 Task: Create a due date automation trigger when advanced on, on the wednesday after a card is due add fields without custom field "Resume" set at 11:00 AM.
Action: Mouse moved to (1191, 84)
Screenshot: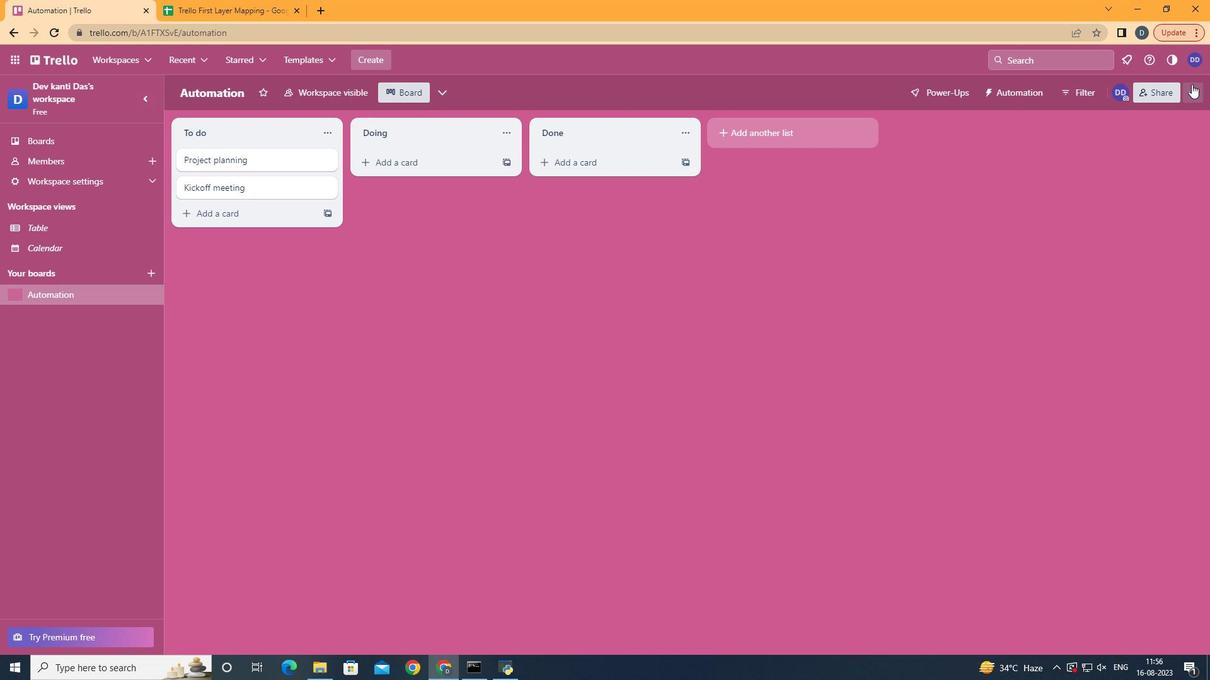 
Action: Mouse pressed left at (1191, 84)
Screenshot: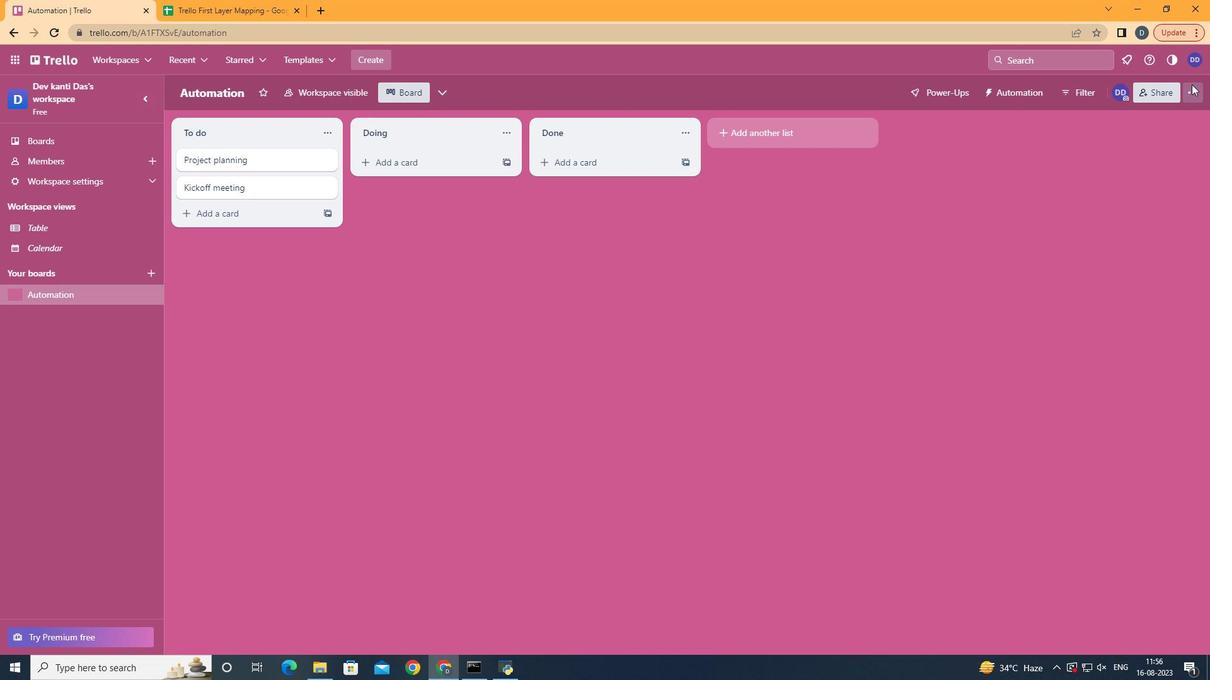 
Action: Mouse moved to (1121, 244)
Screenshot: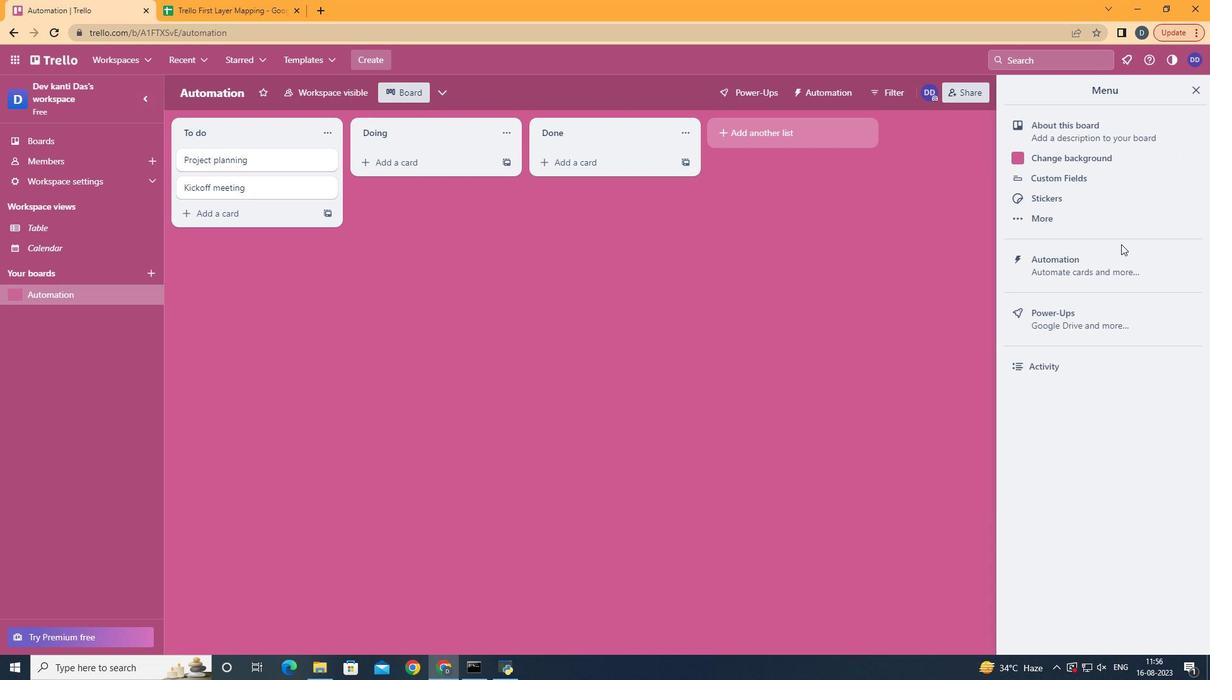 
Action: Mouse pressed left at (1121, 244)
Screenshot: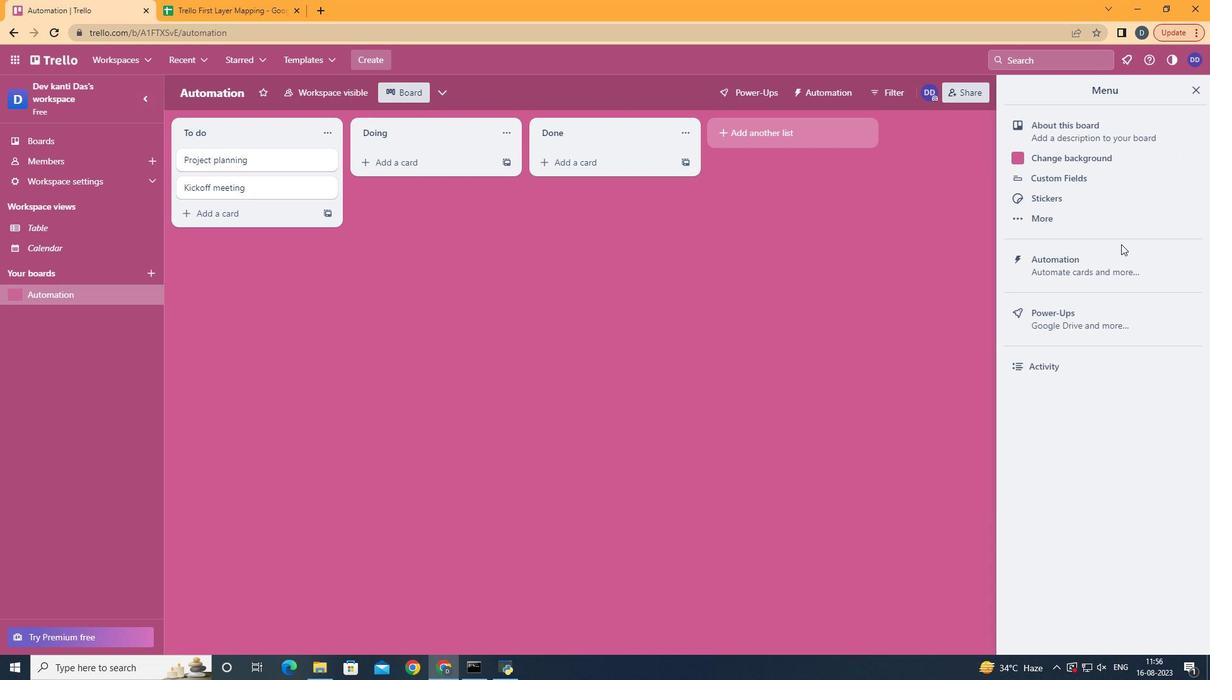 
Action: Mouse moved to (1111, 266)
Screenshot: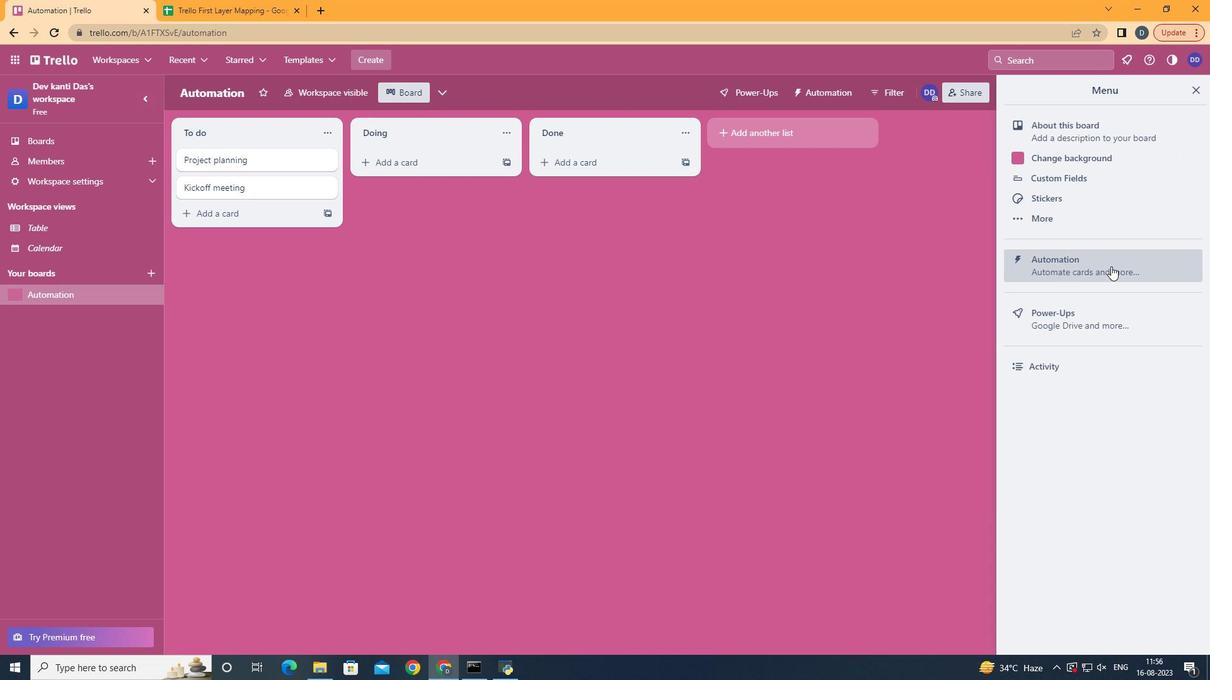
Action: Mouse pressed left at (1111, 266)
Screenshot: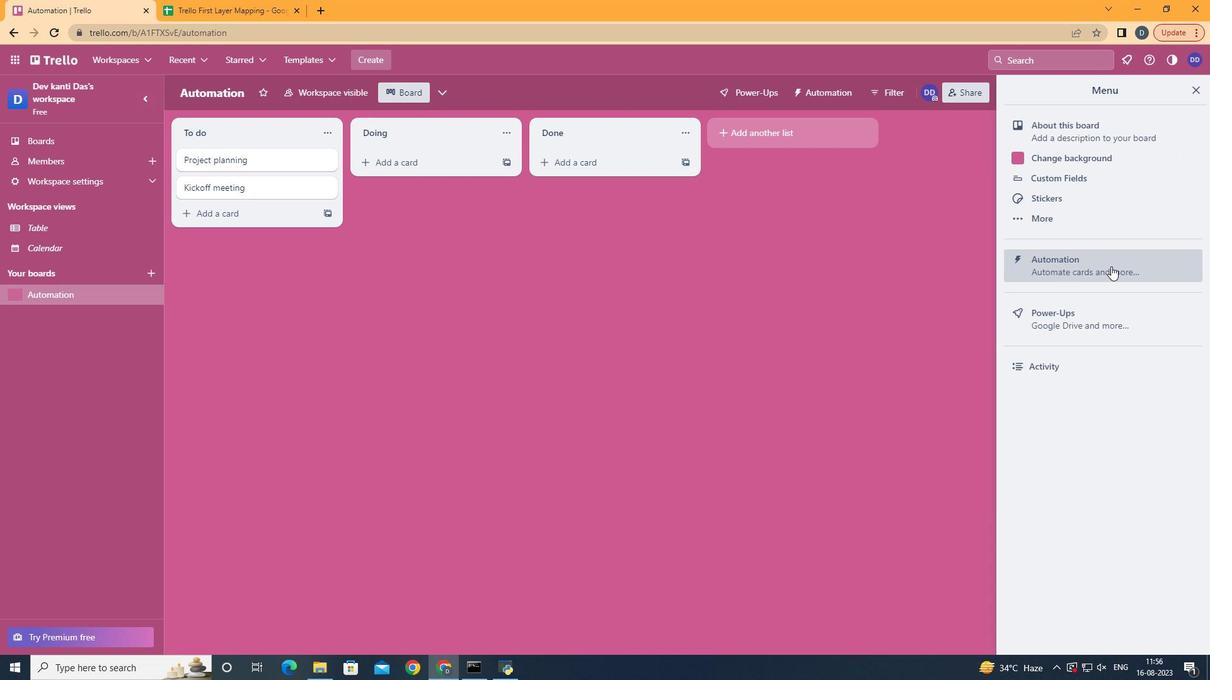 
Action: Mouse moved to (242, 247)
Screenshot: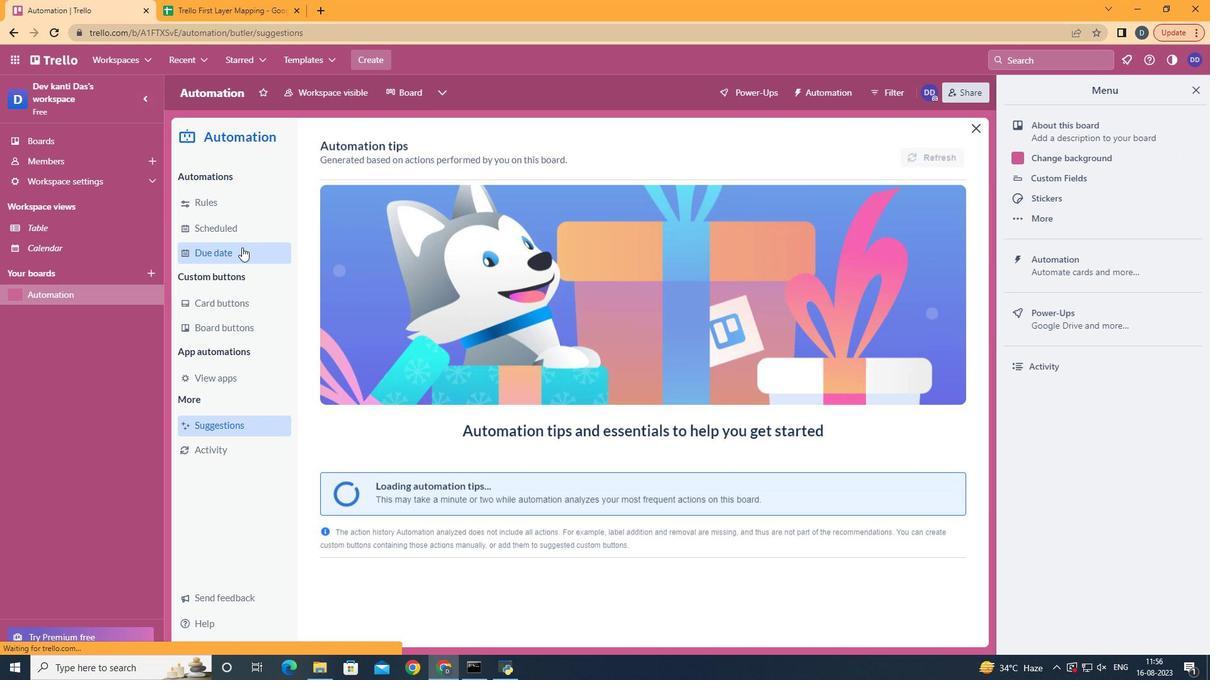 
Action: Mouse pressed left at (242, 247)
Screenshot: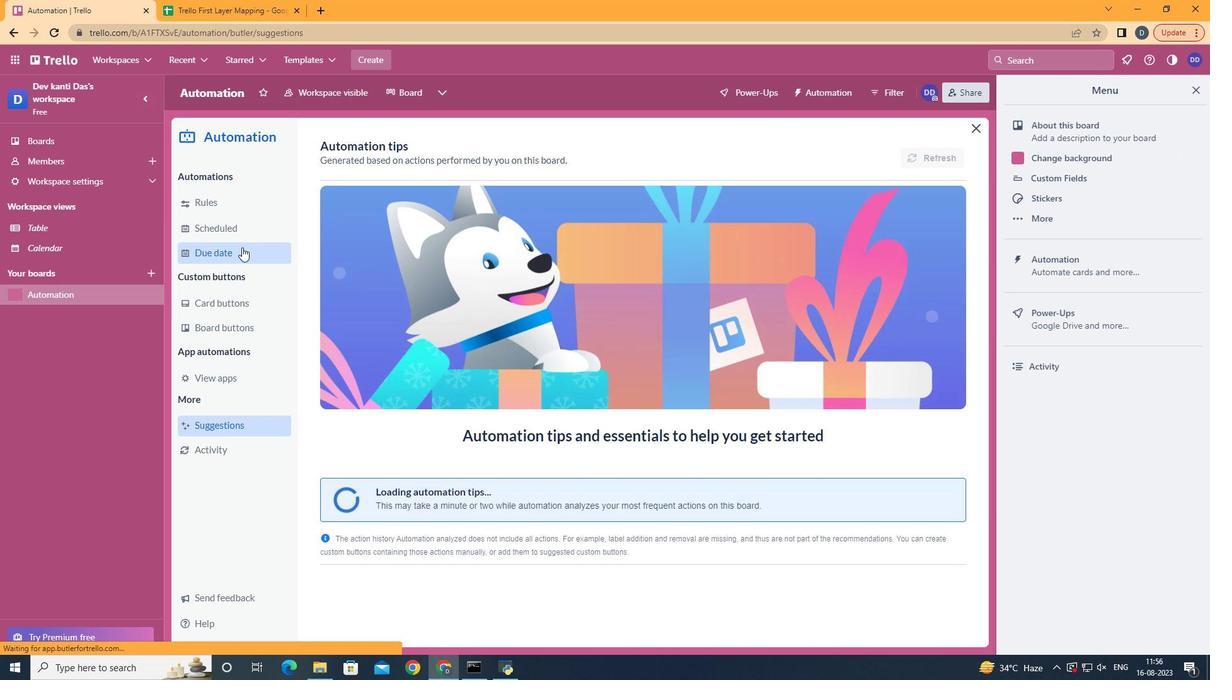 
Action: Mouse moved to (876, 146)
Screenshot: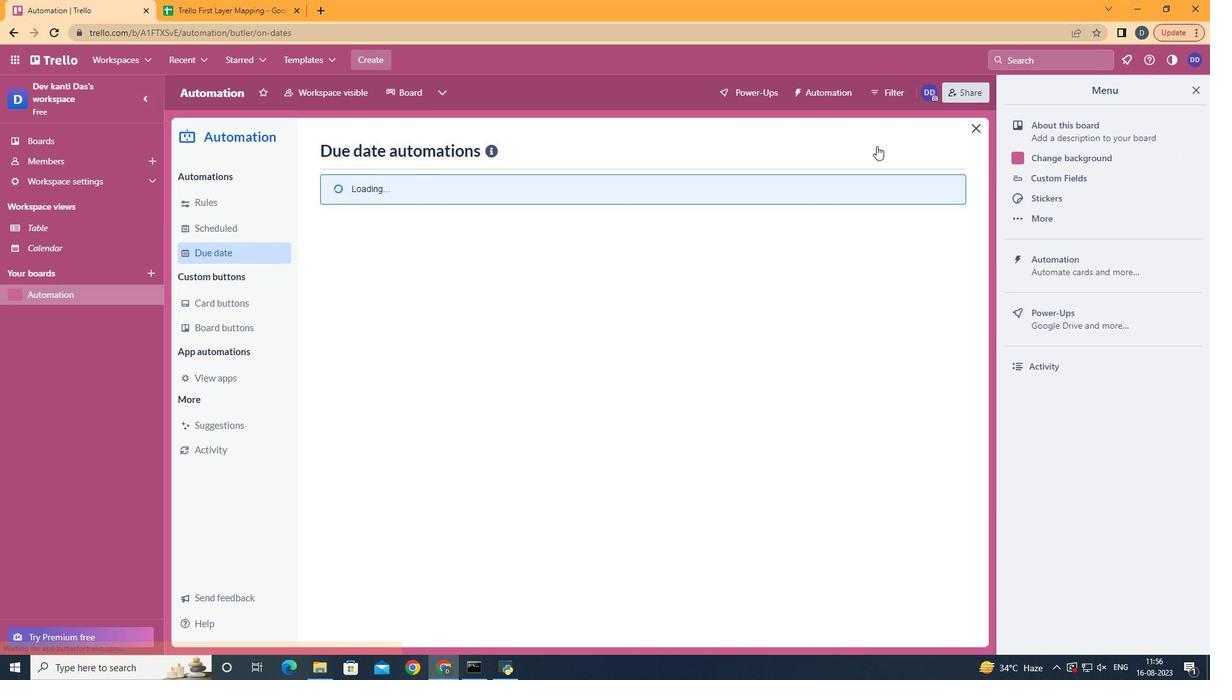 
Action: Mouse pressed left at (876, 146)
Screenshot: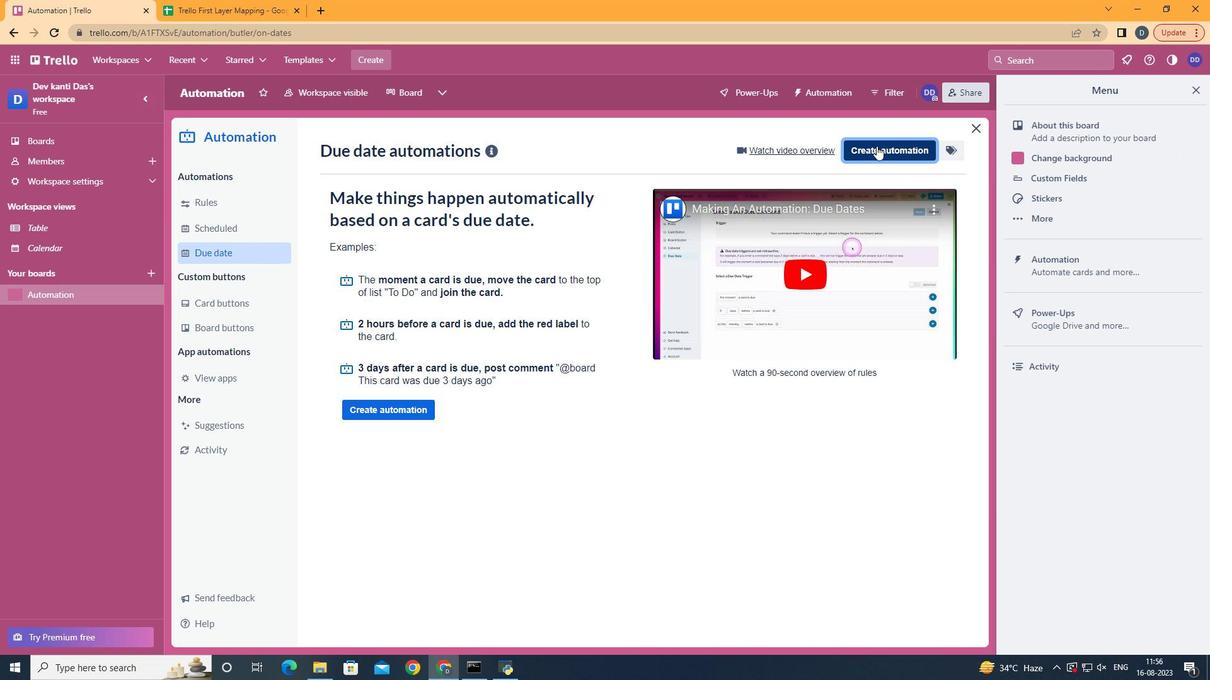 
Action: Mouse moved to (644, 263)
Screenshot: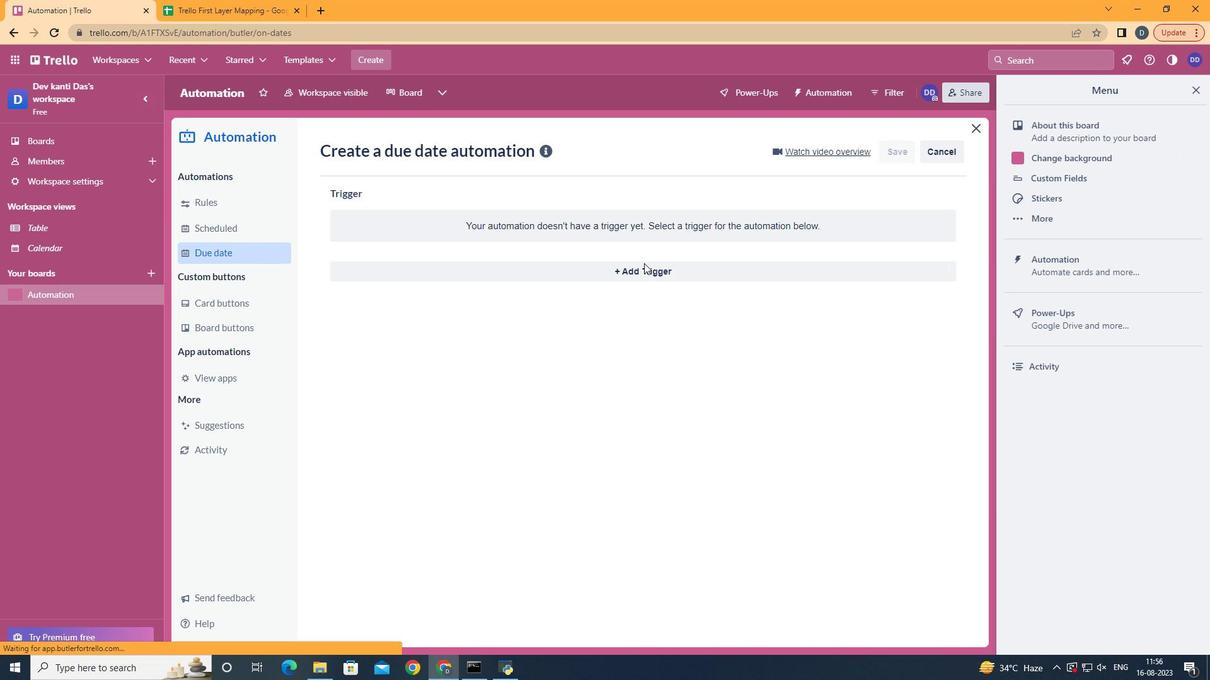 
Action: Mouse pressed left at (644, 263)
Screenshot: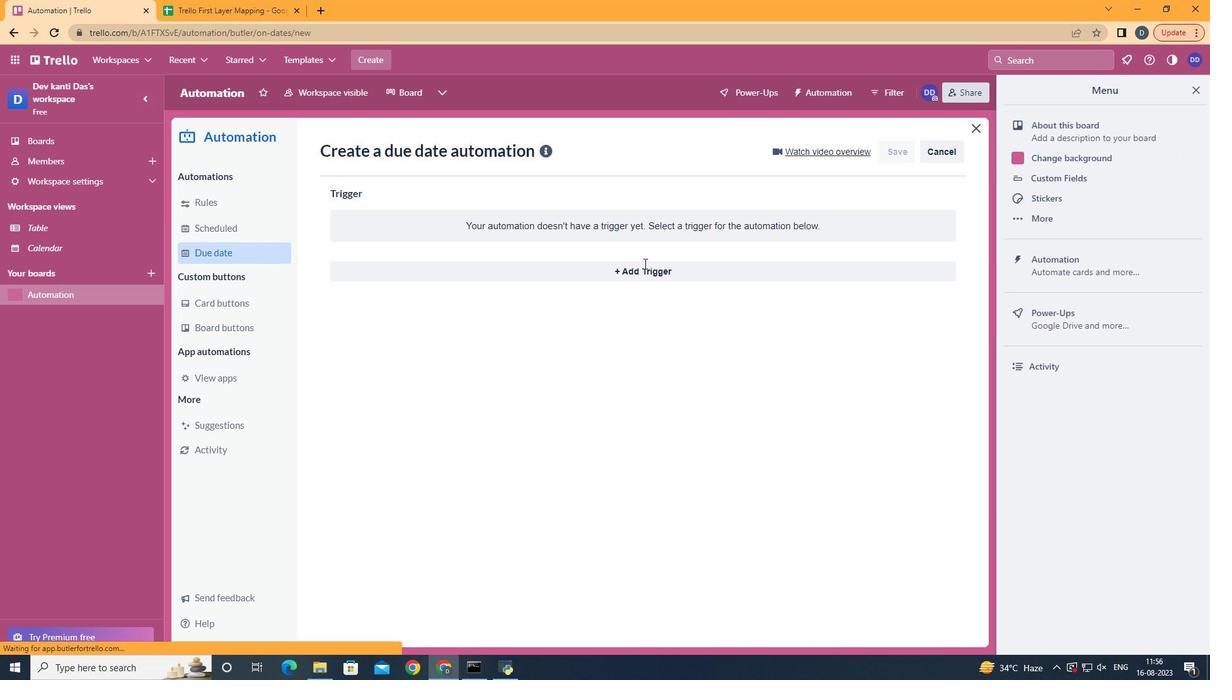 
Action: Mouse moved to (644, 266)
Screenshot: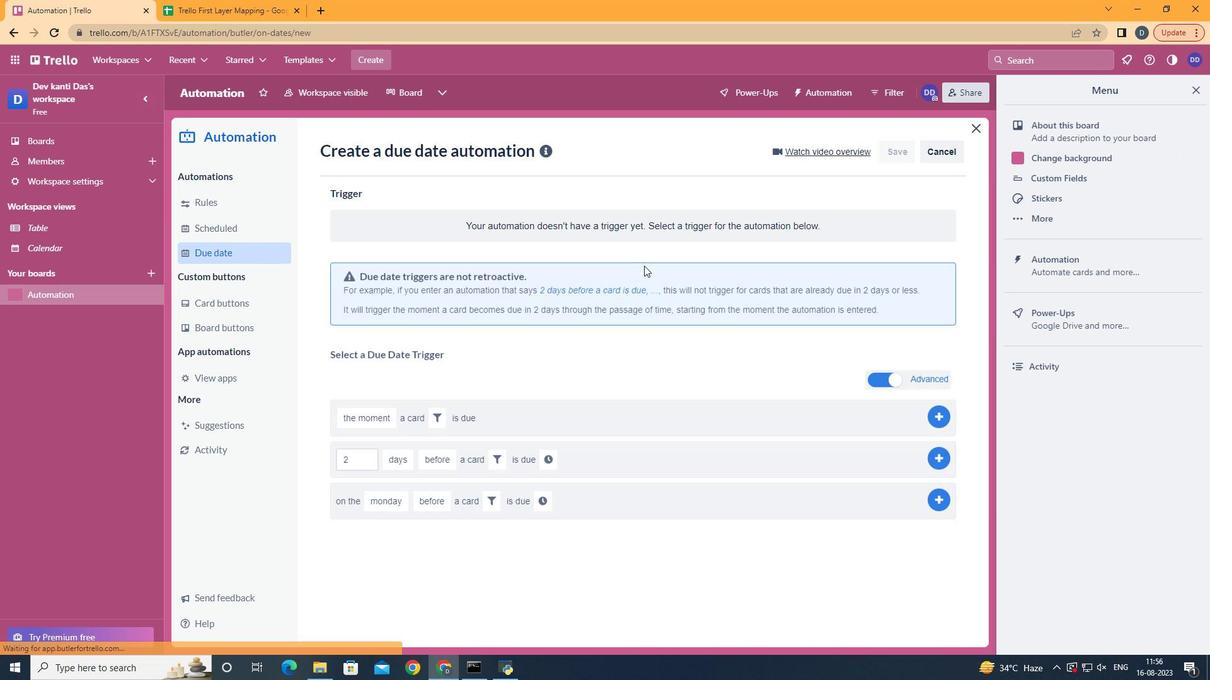 
Action: Mouse pressed left at (644, 266)
Screenshot: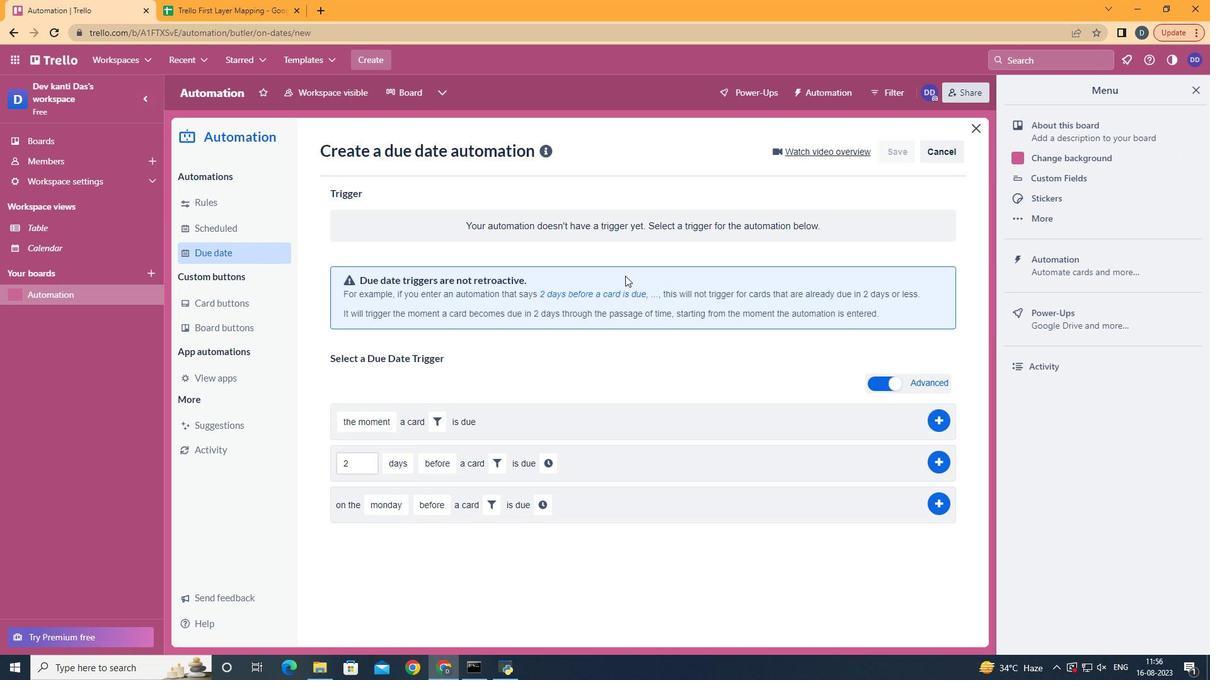 
Action: Mouse moved to (403, 381)
Screenshot: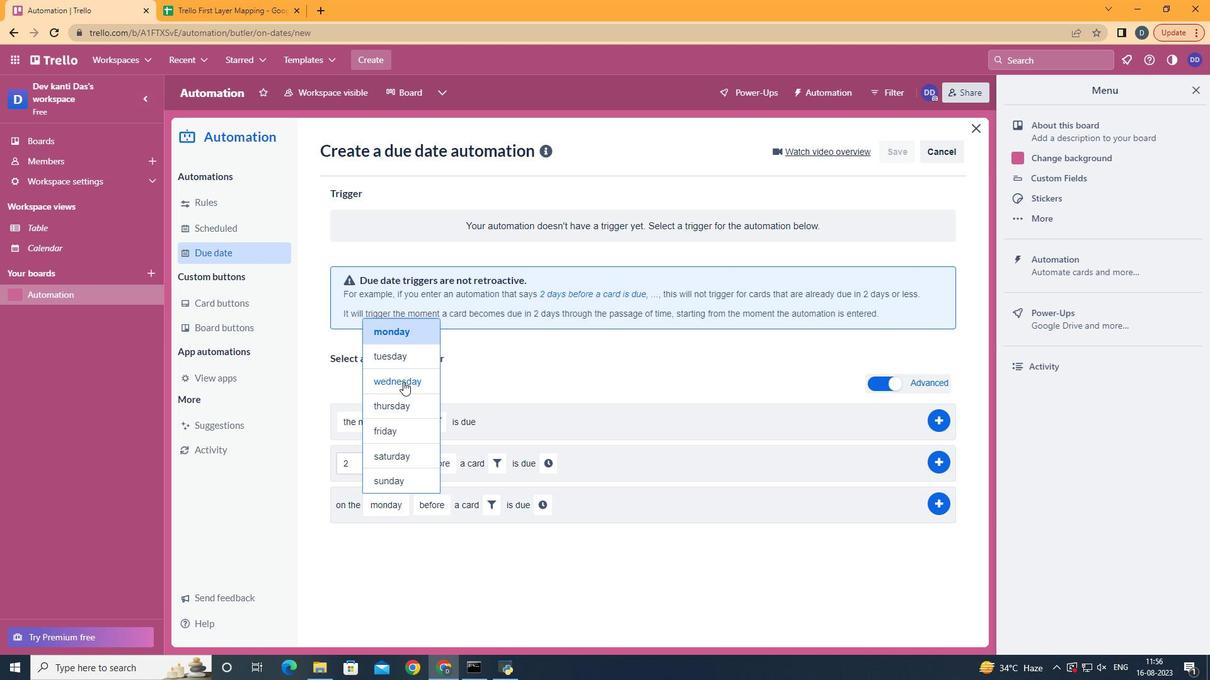 
Action: Mouse pressed left at (403, 381)
Screenshot: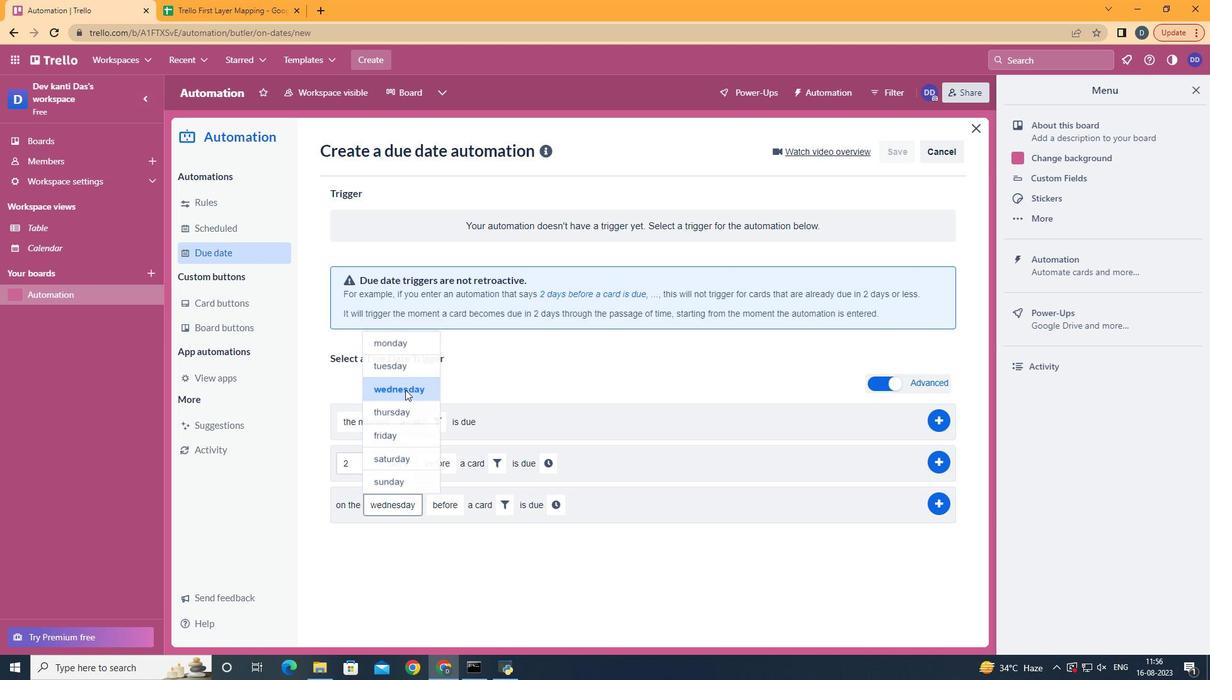 
Action: Mouse moved to (449, 555)
Screenshot: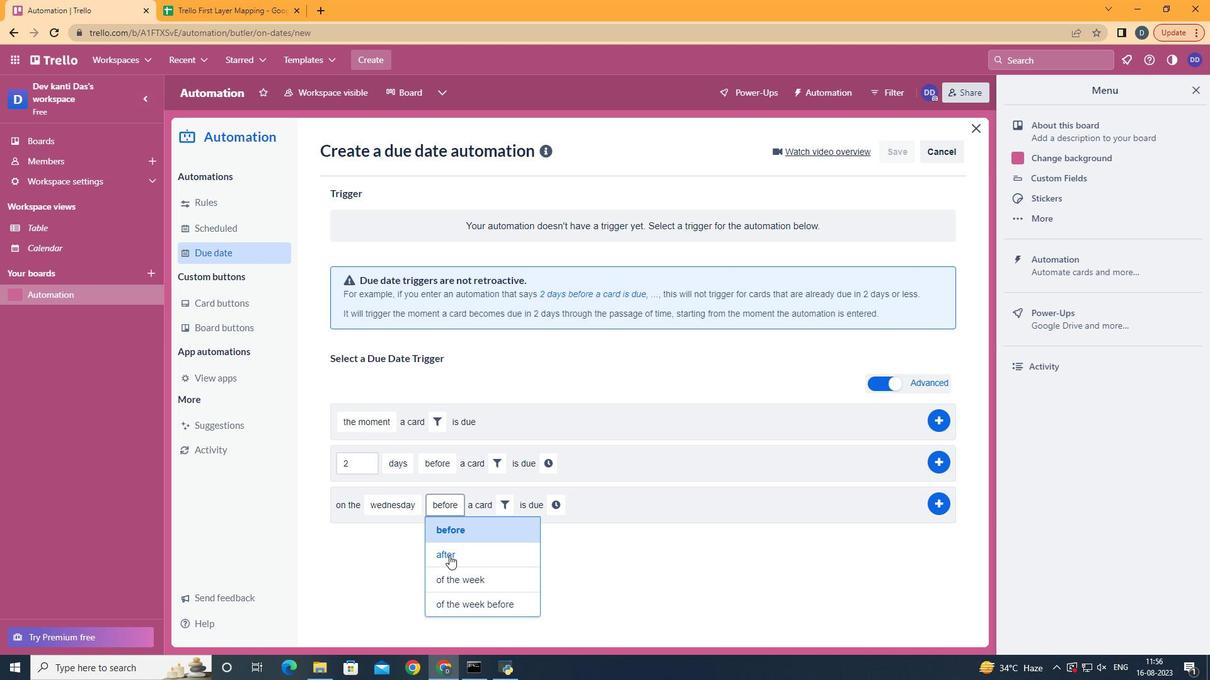 
Action: Mouse pressed left at (449, 555)
Screenshot: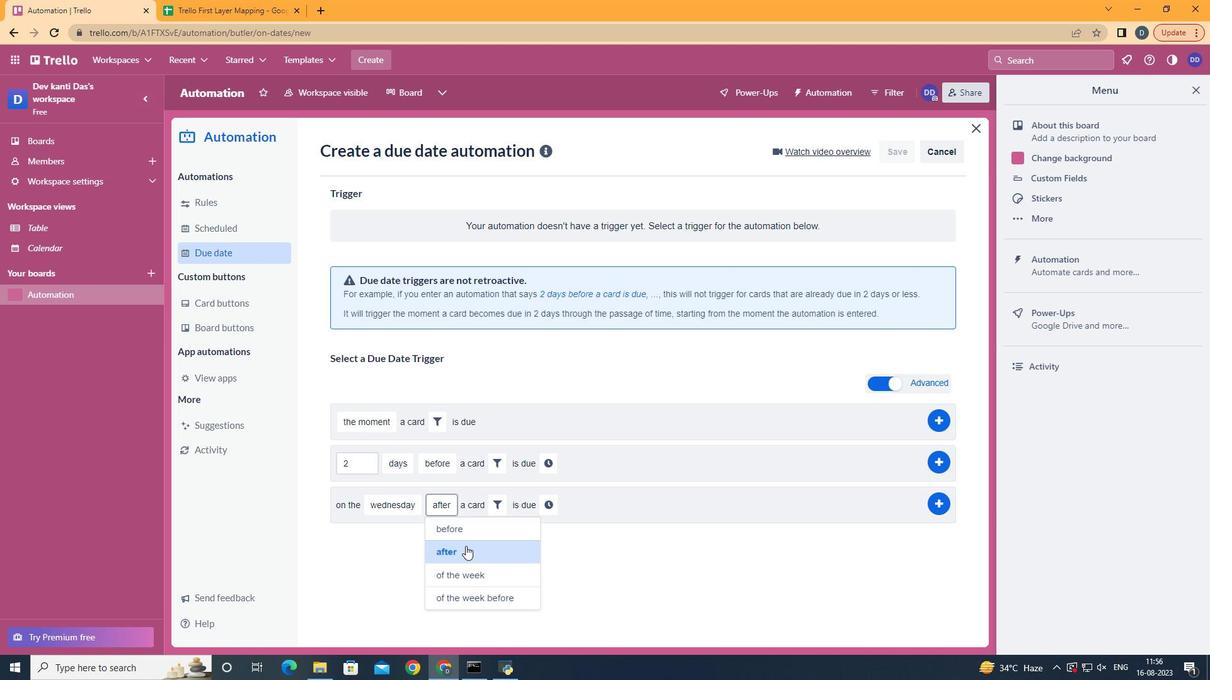 
Action: Mouse moved to (503, 511)
Screenshot: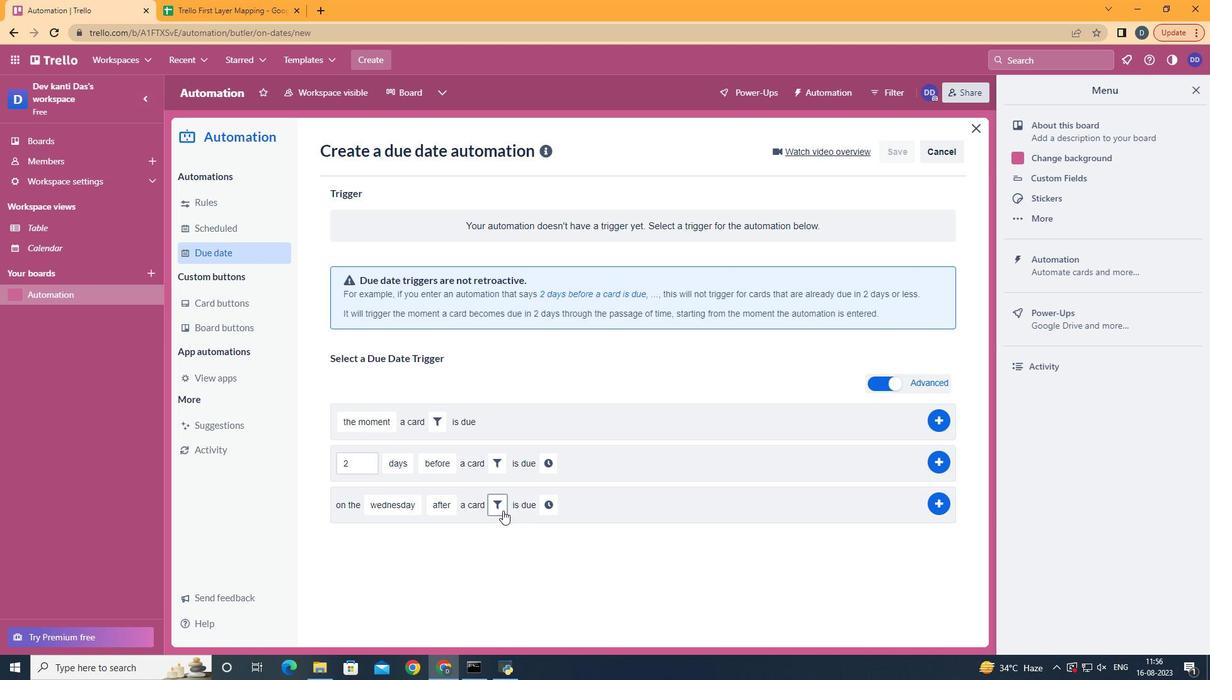
Action: Mouse pressed left at (503, 511)
Screenshot: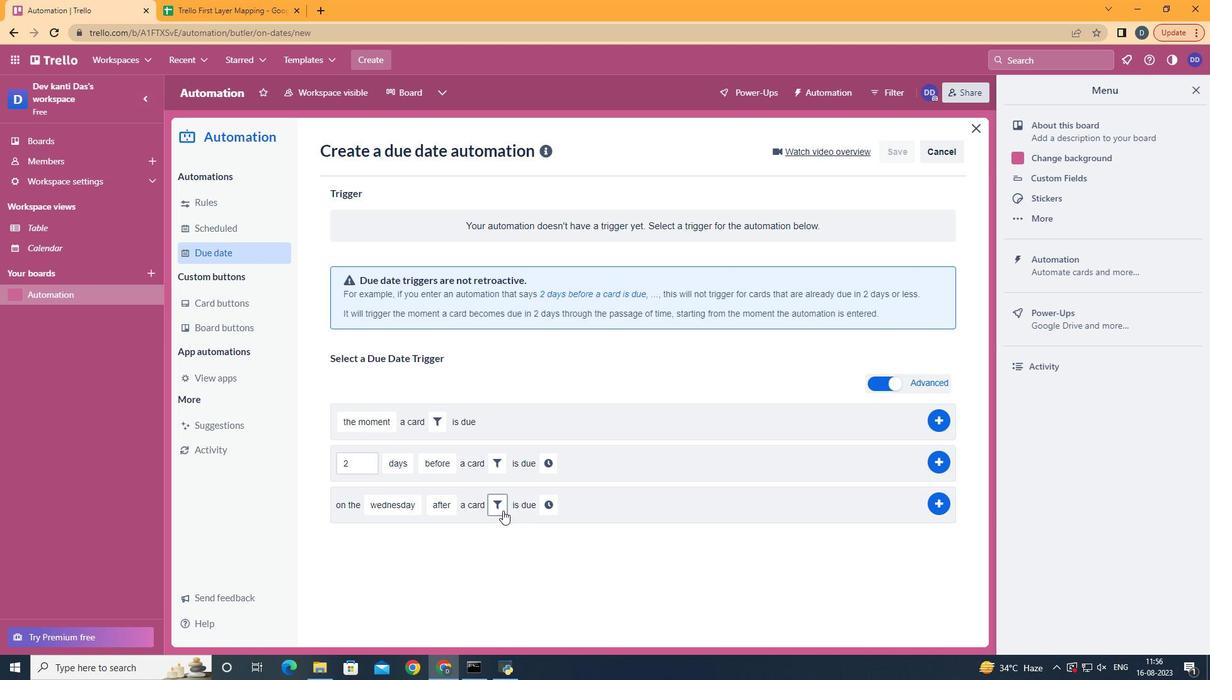 
Action: Mouse moved to (687, 543)
Screenshot: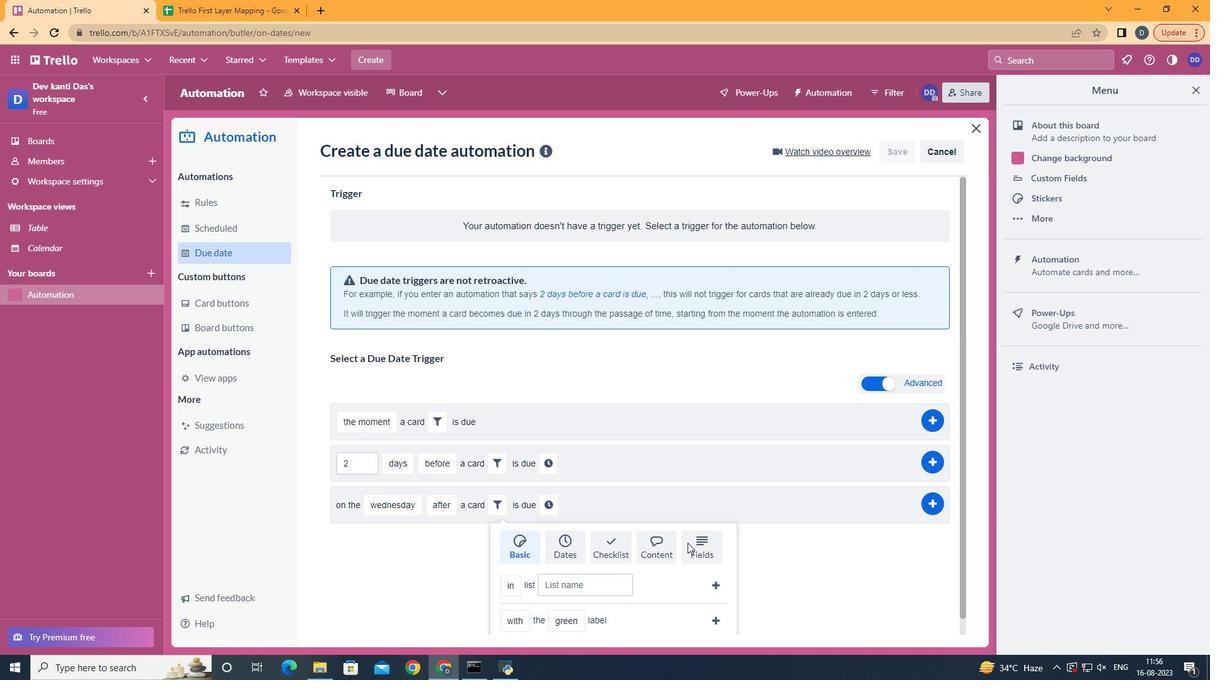 
Action: Mouse pressed left at (687, 543)
Screenshot: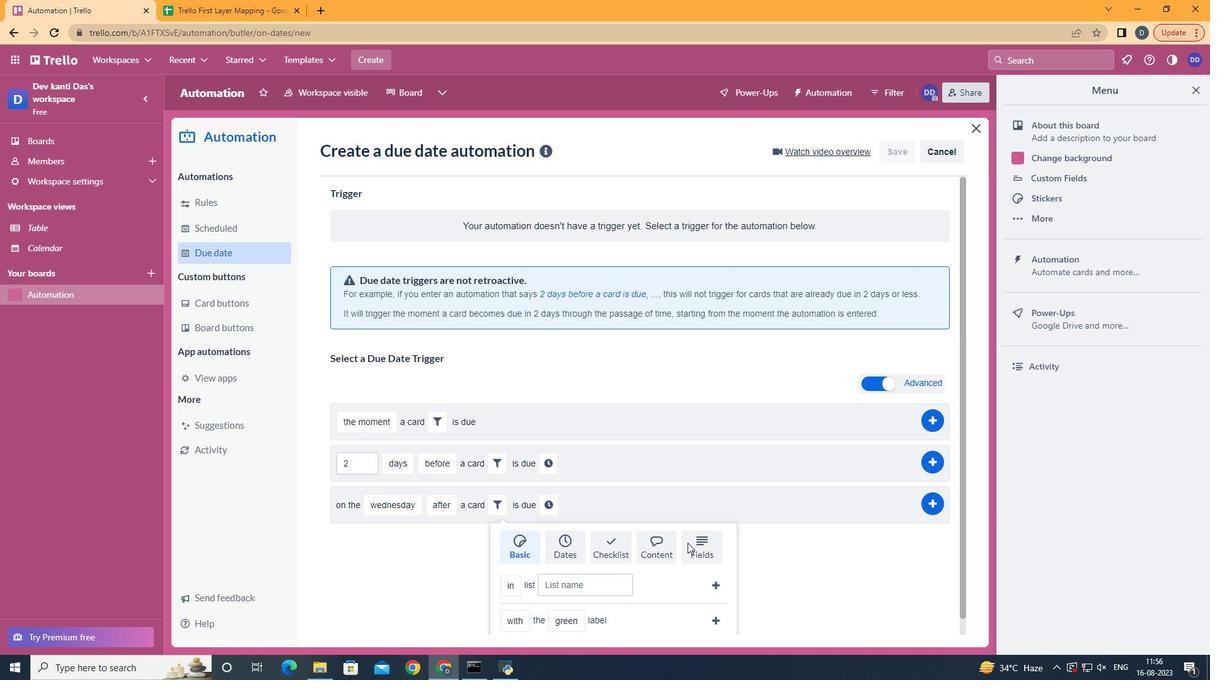 
Action: Mouse moved to (690, 542)
Screenshot: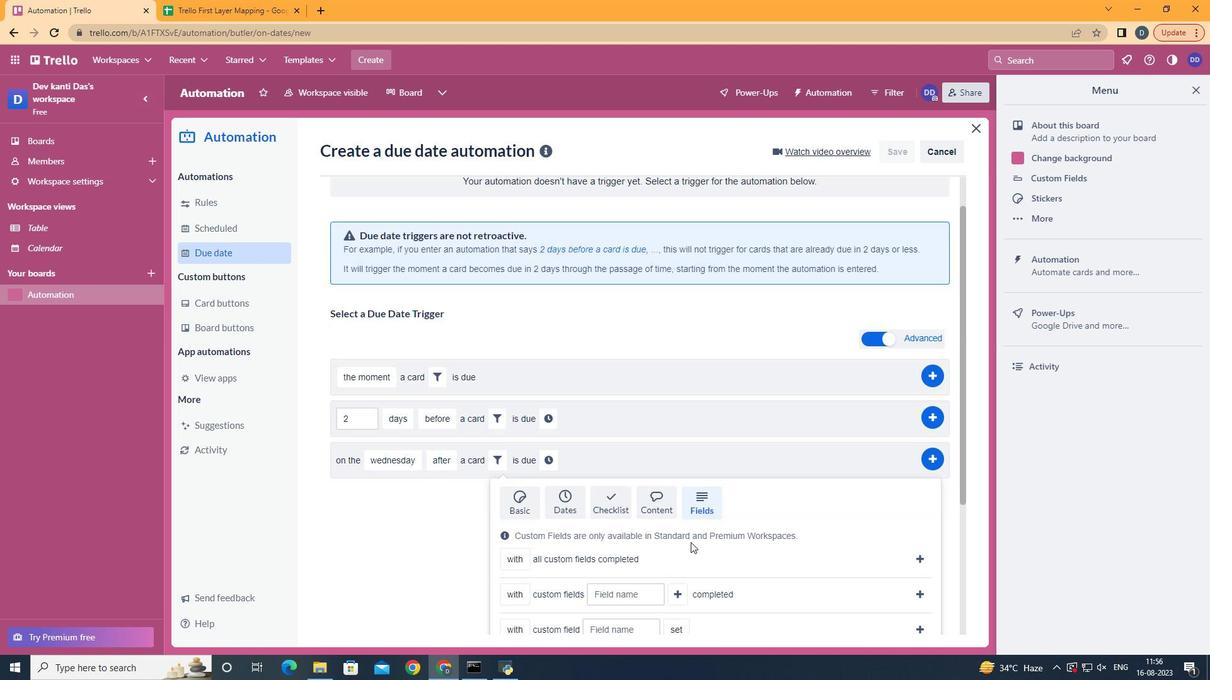 
Action: Mouse scrolled (690, 542) with delta (0, 0)
Screenshot: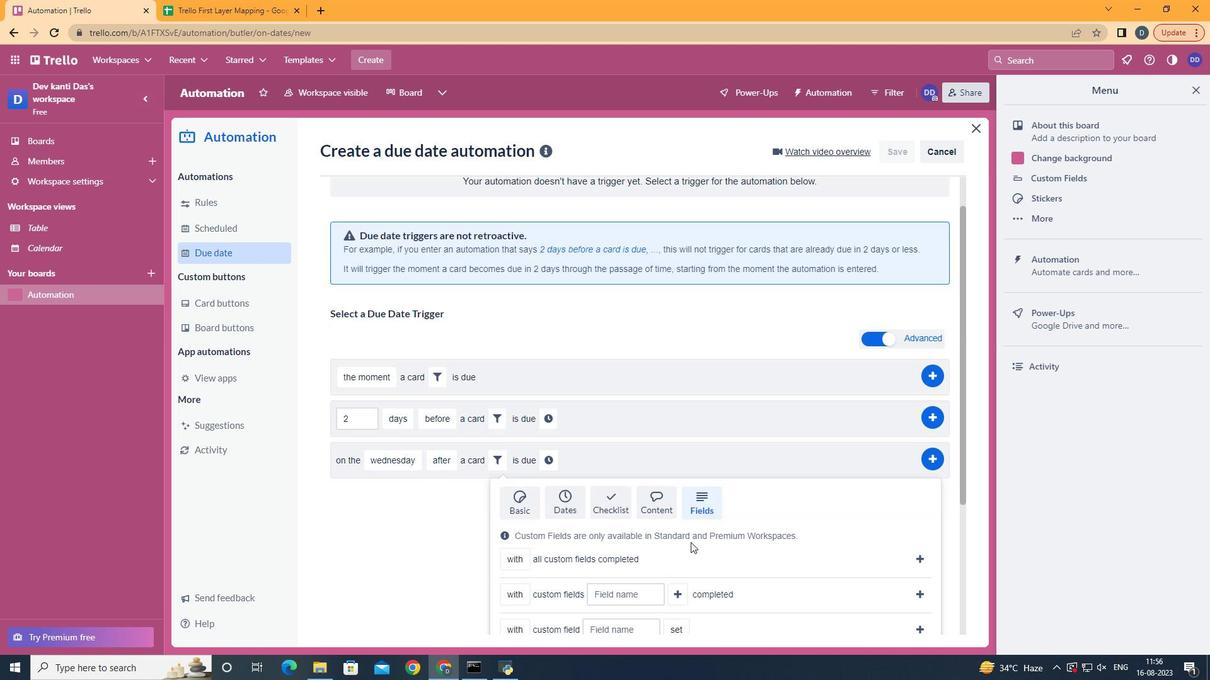 
Action: Mouse scrolled (690, 542) with delta (0, 0)
Screenshot: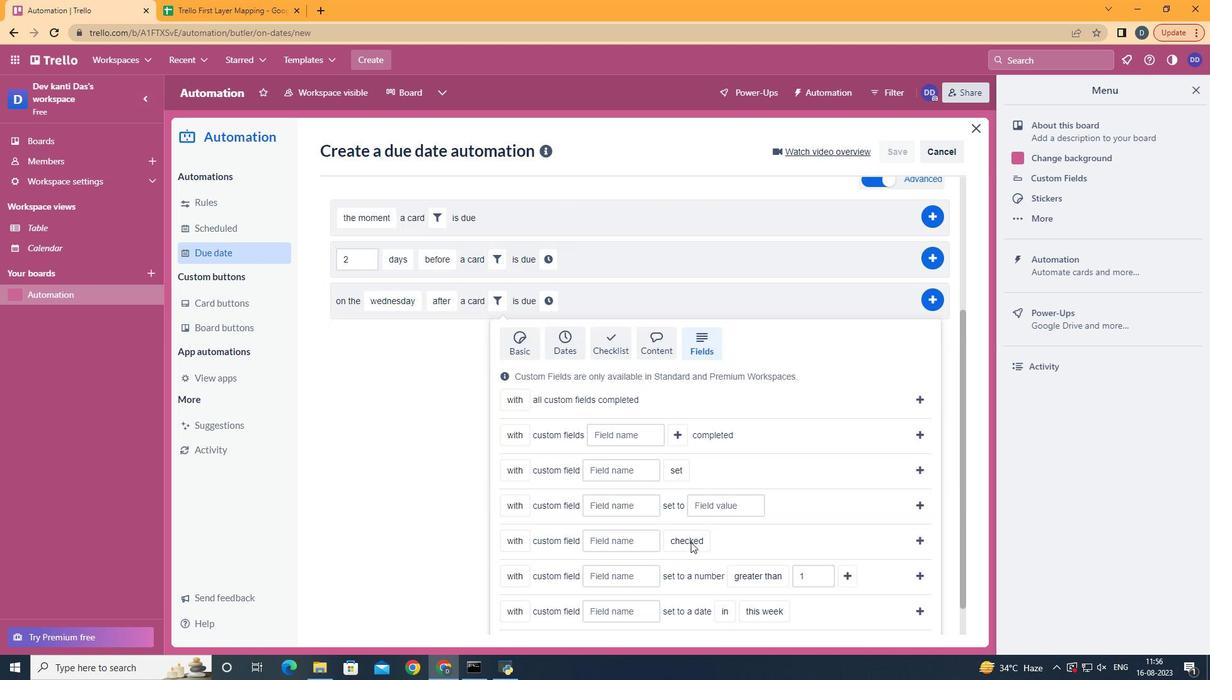 
Action: Mouse scrolled (690, 542) with delta (0, 0)
Screenshot: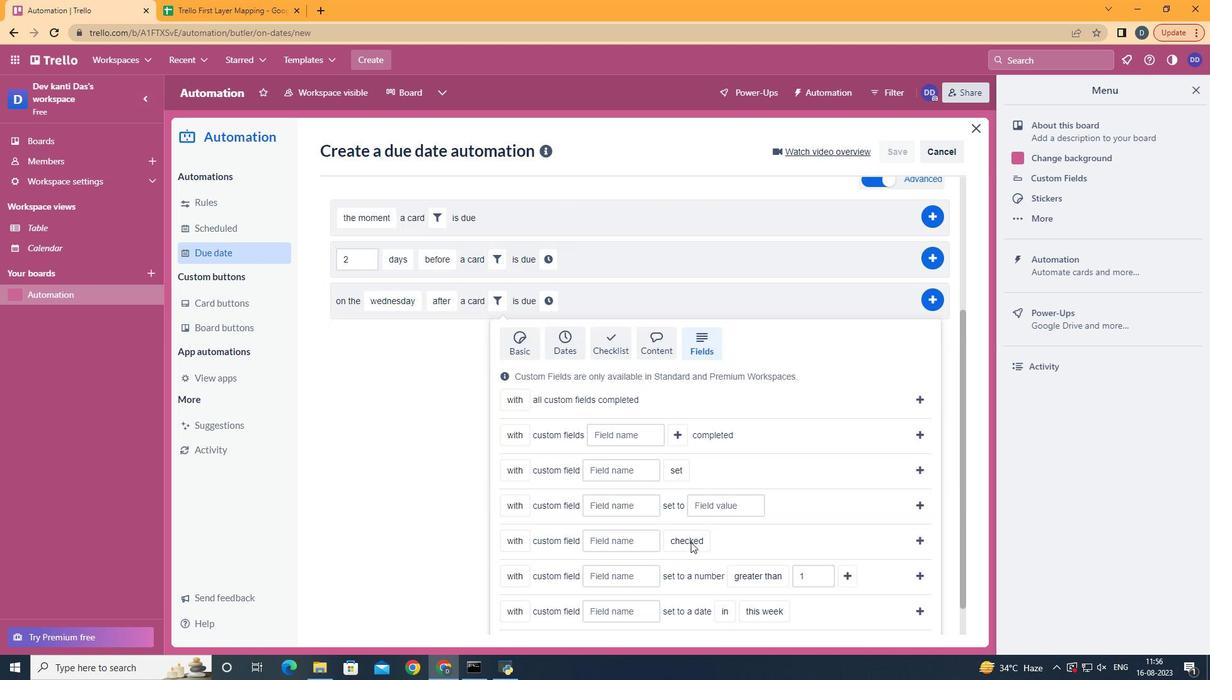 
Action: Mouse scrolled (690, 542) with delta (0, 0)
Screenshot: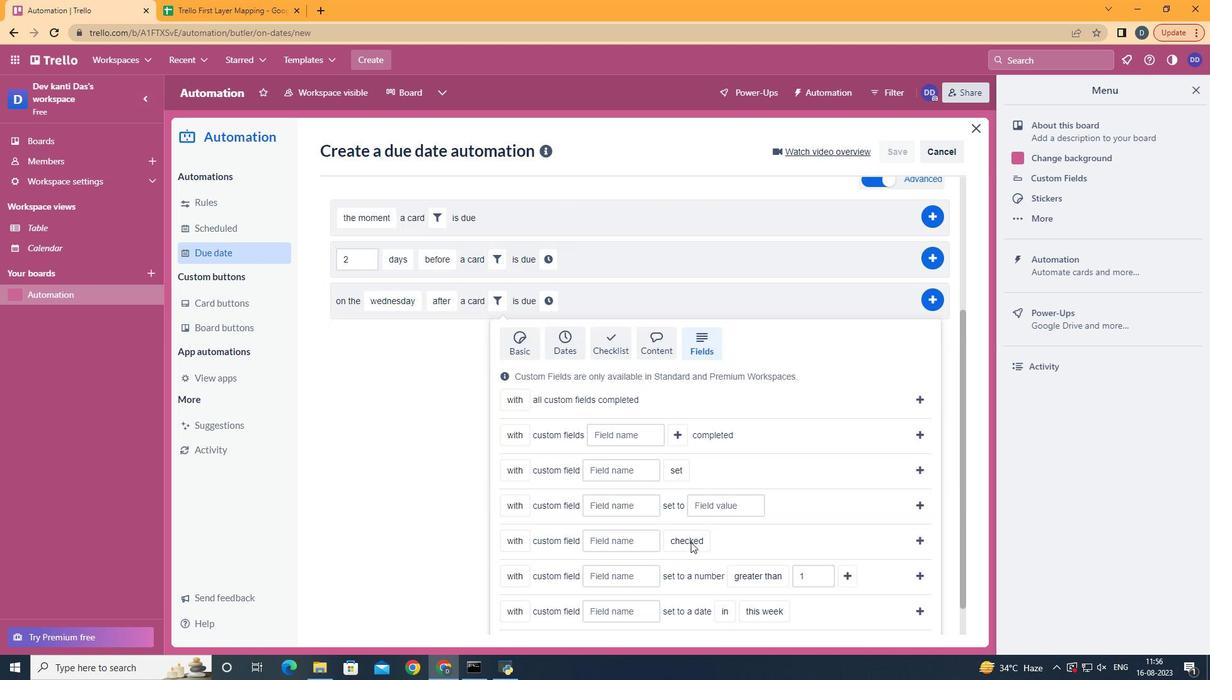 
Action: Mouse scrolled (690, 542) with delta (0, 0)
Screenshot: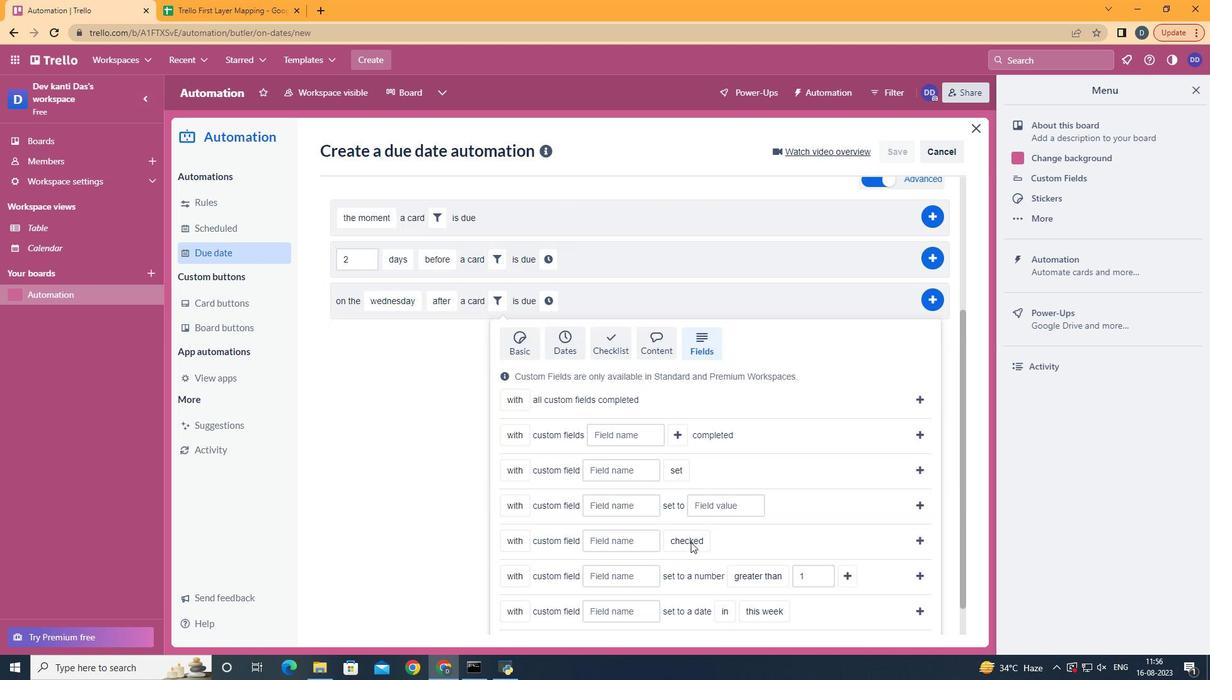 
Action: Mouse moved to (526, 482)
Screenshot: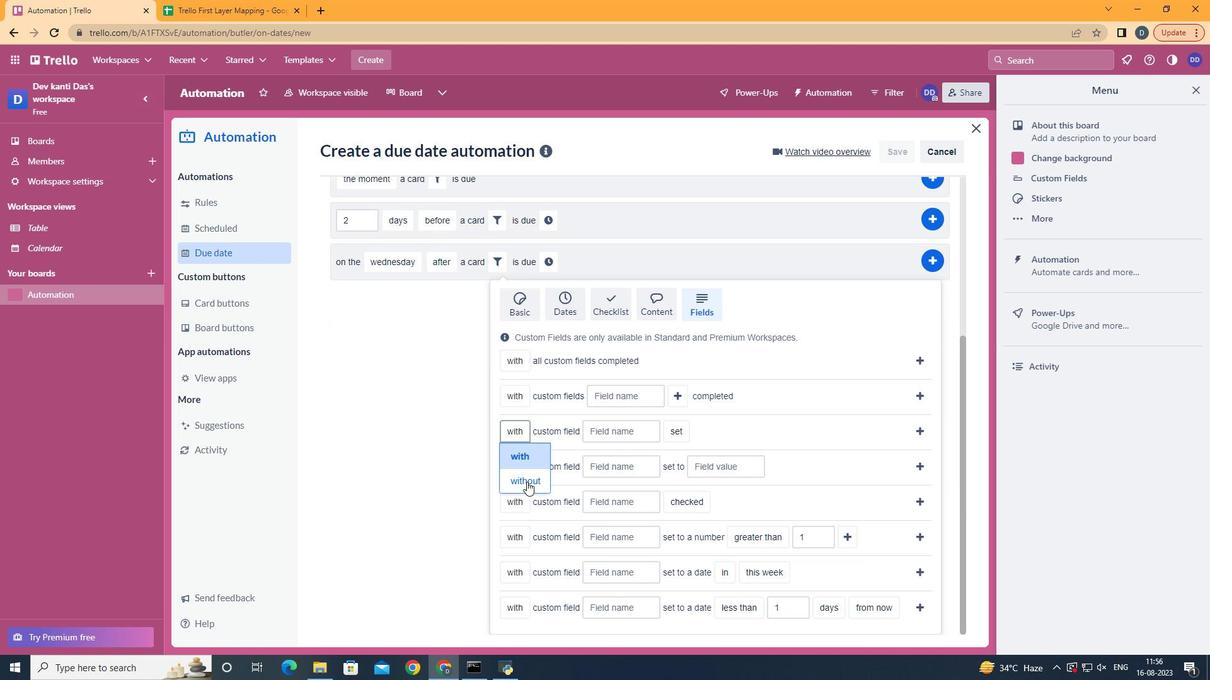 
Action: Mouse pressed left at (526, 482)
Screenshot: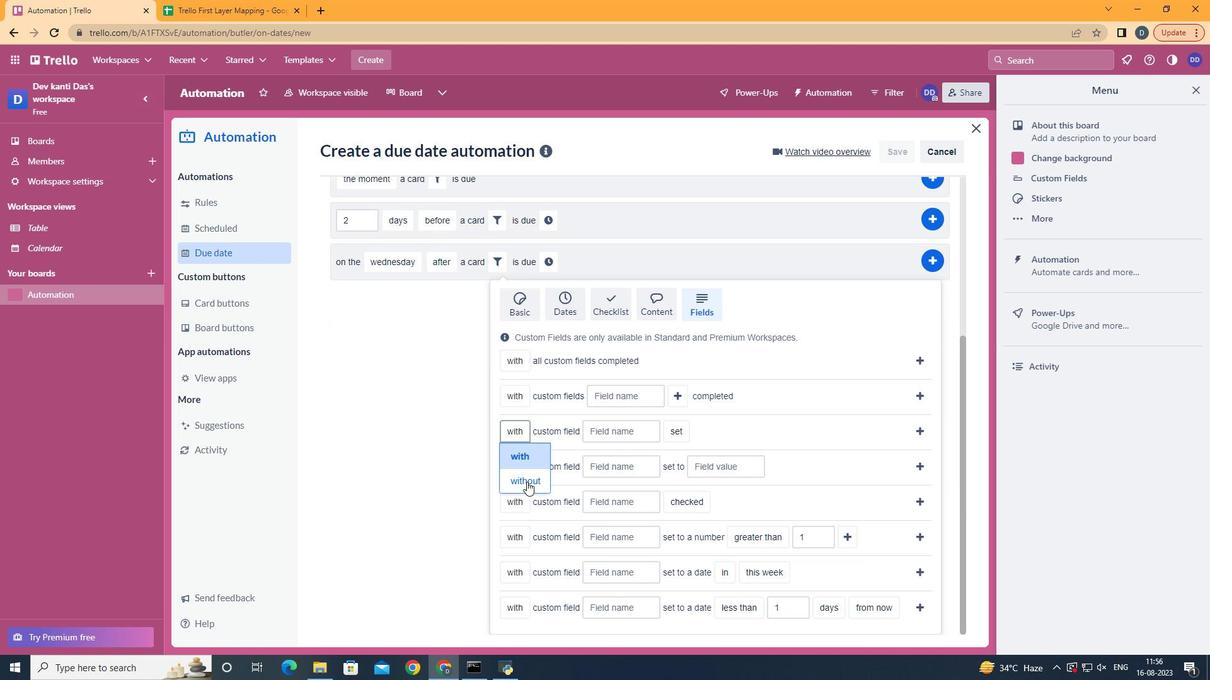 
Action: Mouse moved to (619, 435)
Screenshot: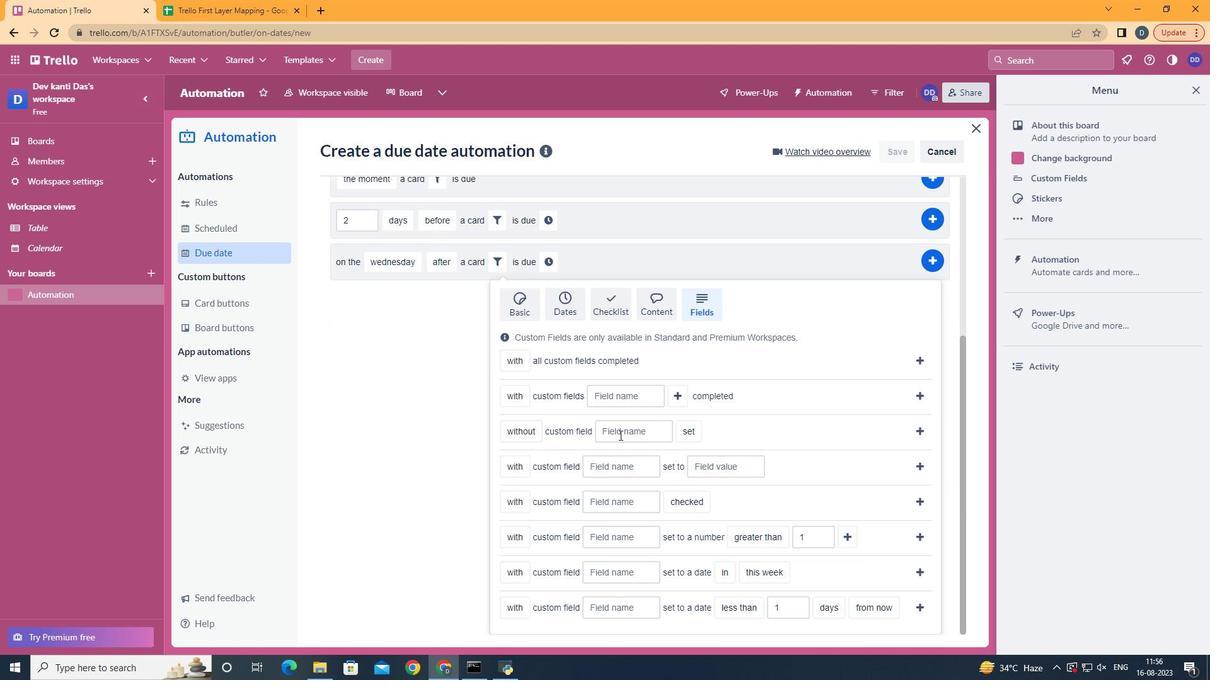 
Action: Mouse pressed left at (619, 435)
Screenshot: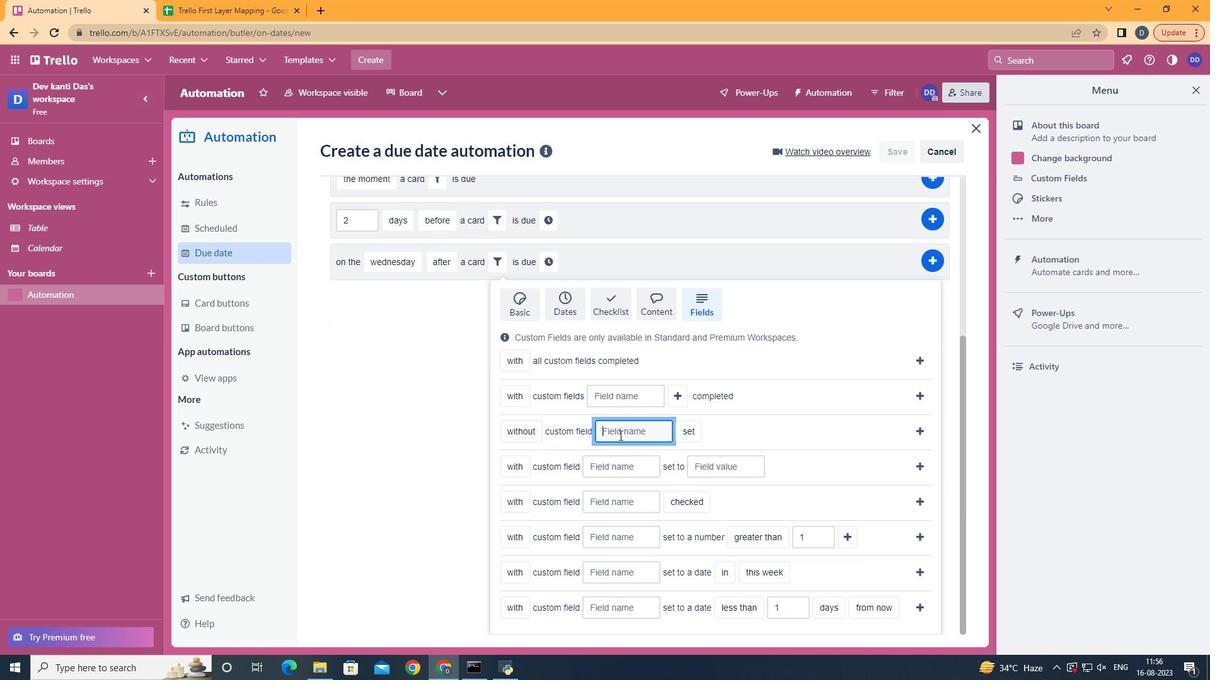 
Action: Key pressed <Key.shift>Resumne
Screenshot: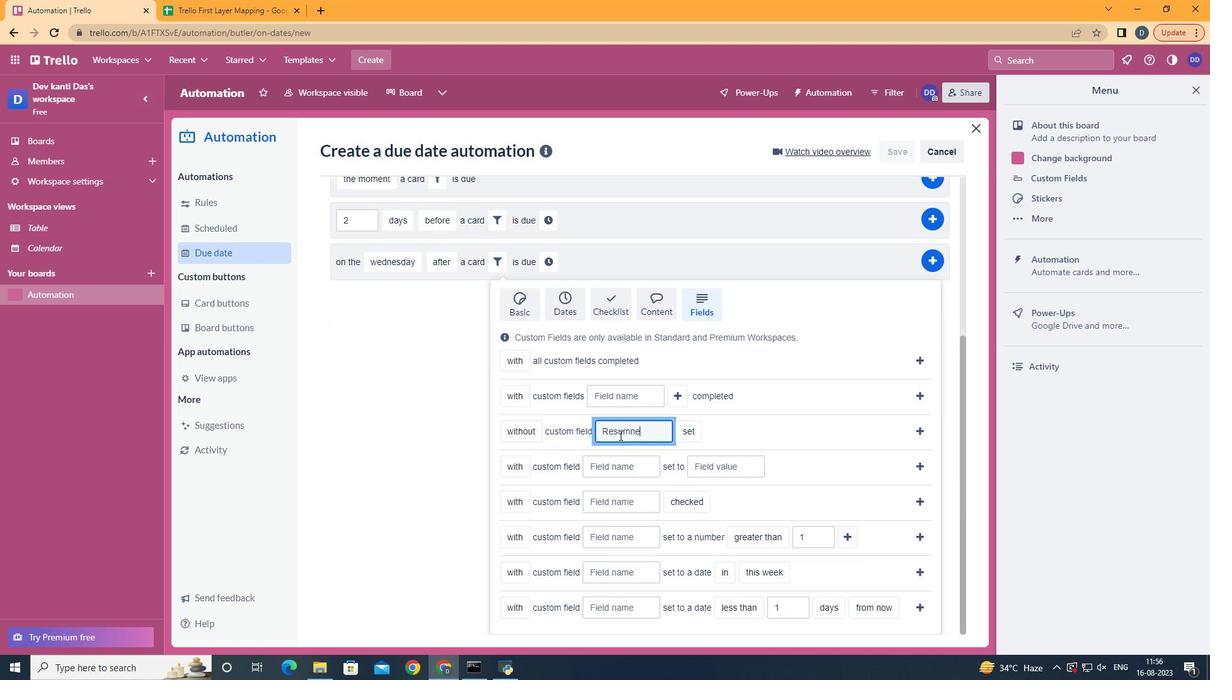 
Action: Mouse moved to (769, 432)
Screenshot: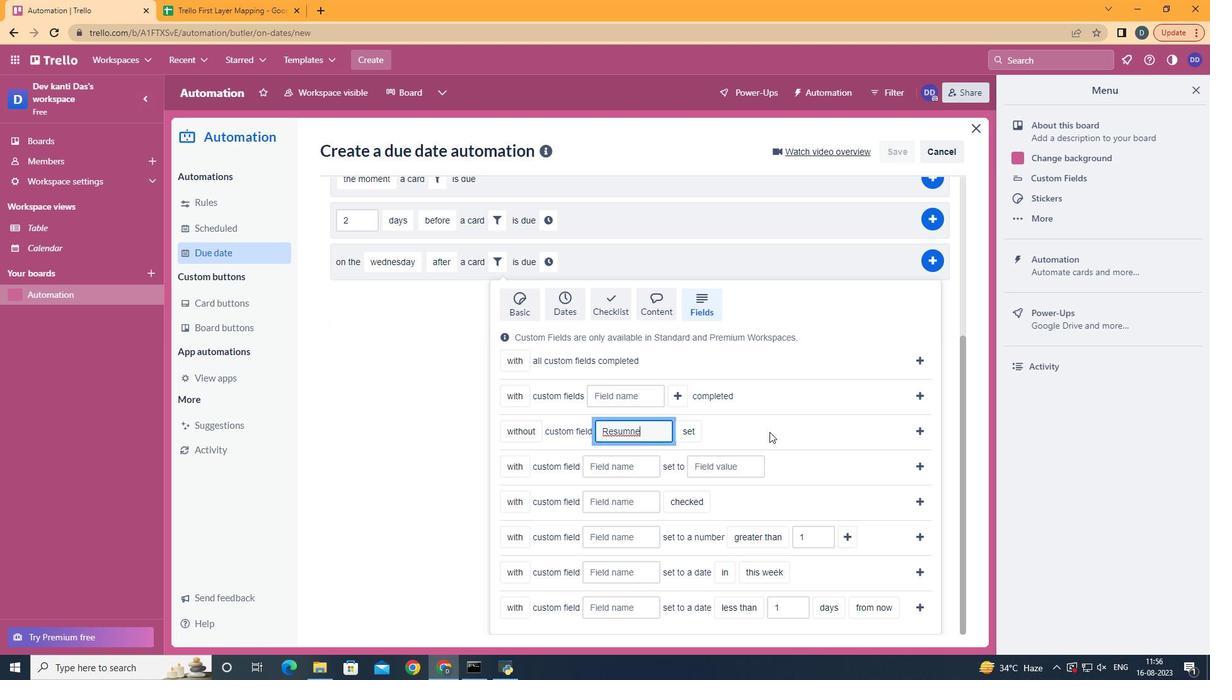 
Action: Key pressed <Key.backspace><Key.backspace>
Screenshot: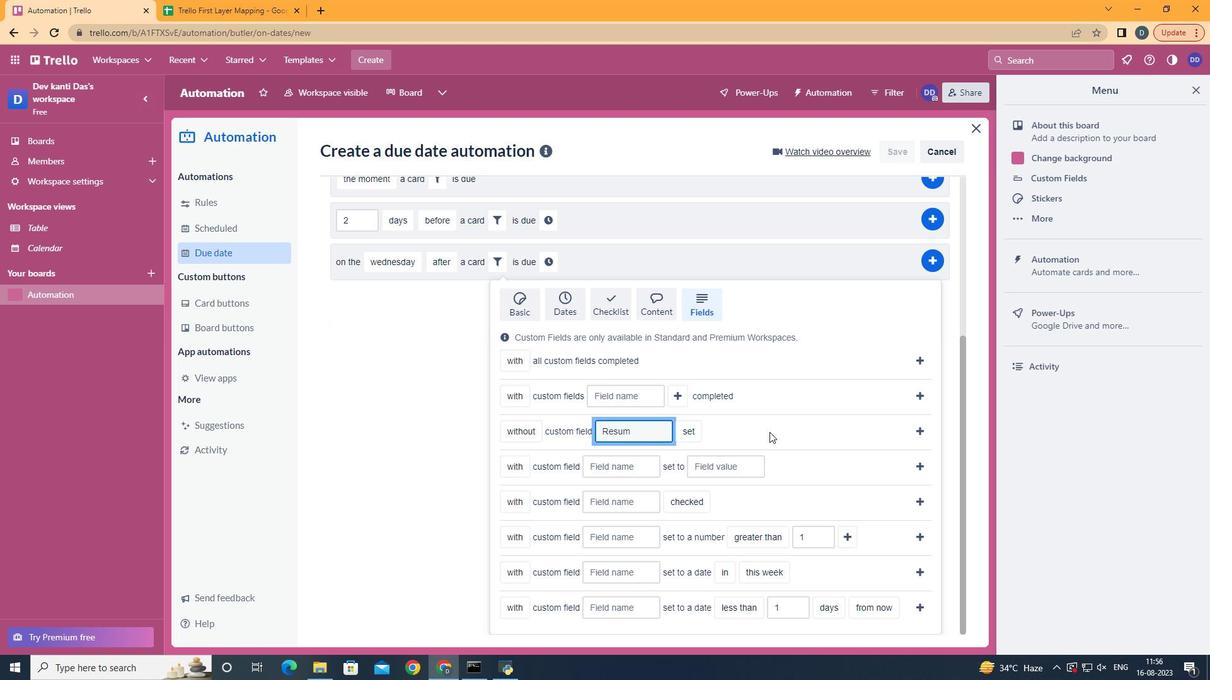 
Action: Mouse moved to (769, 432)
Screenshot: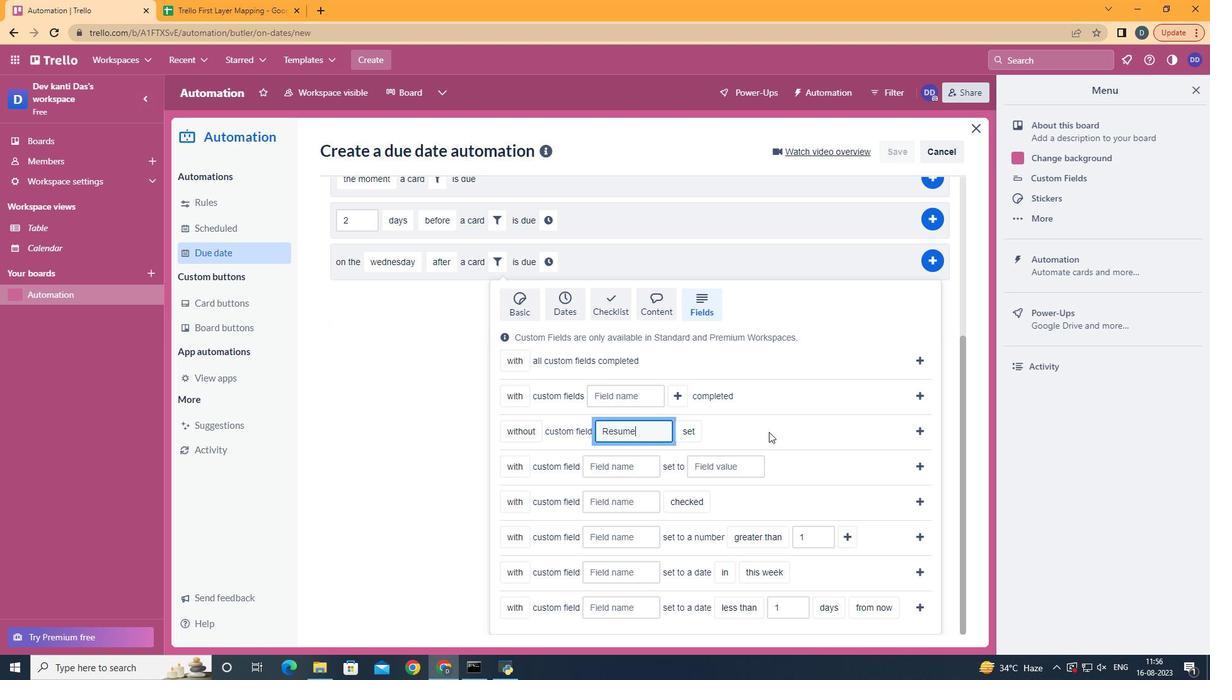 
Action: Key pressed e
Screenshot: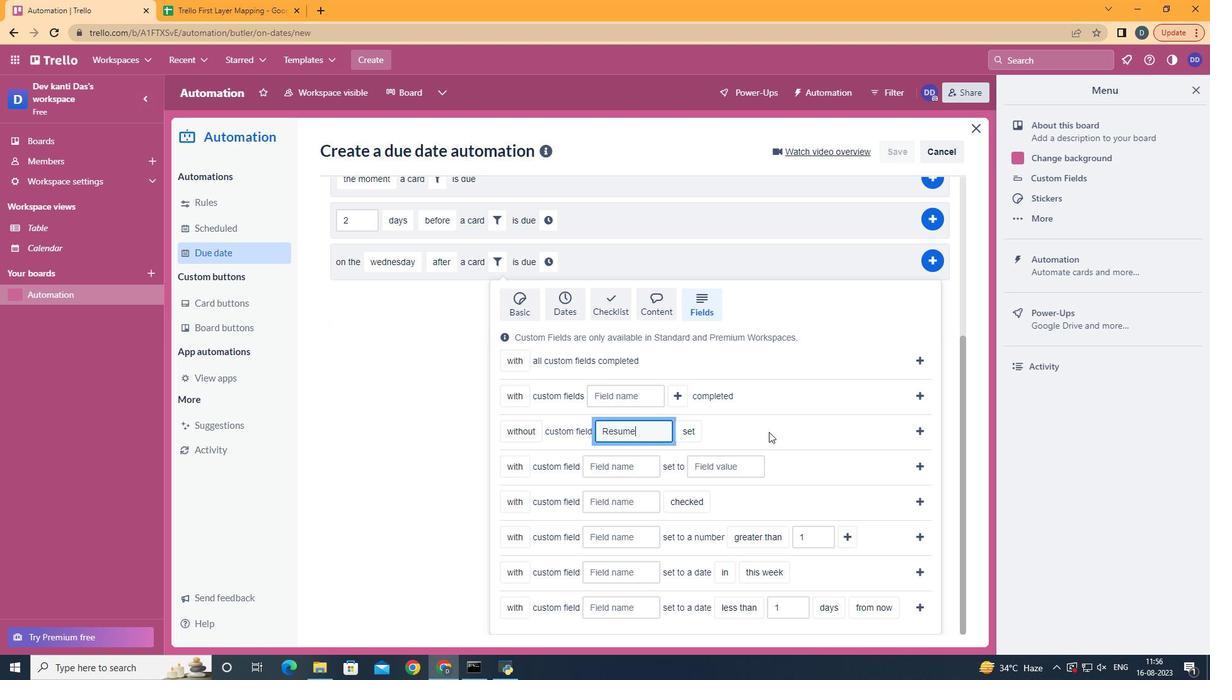 
Action: Mouse moved to (922, 430)
Screenshot: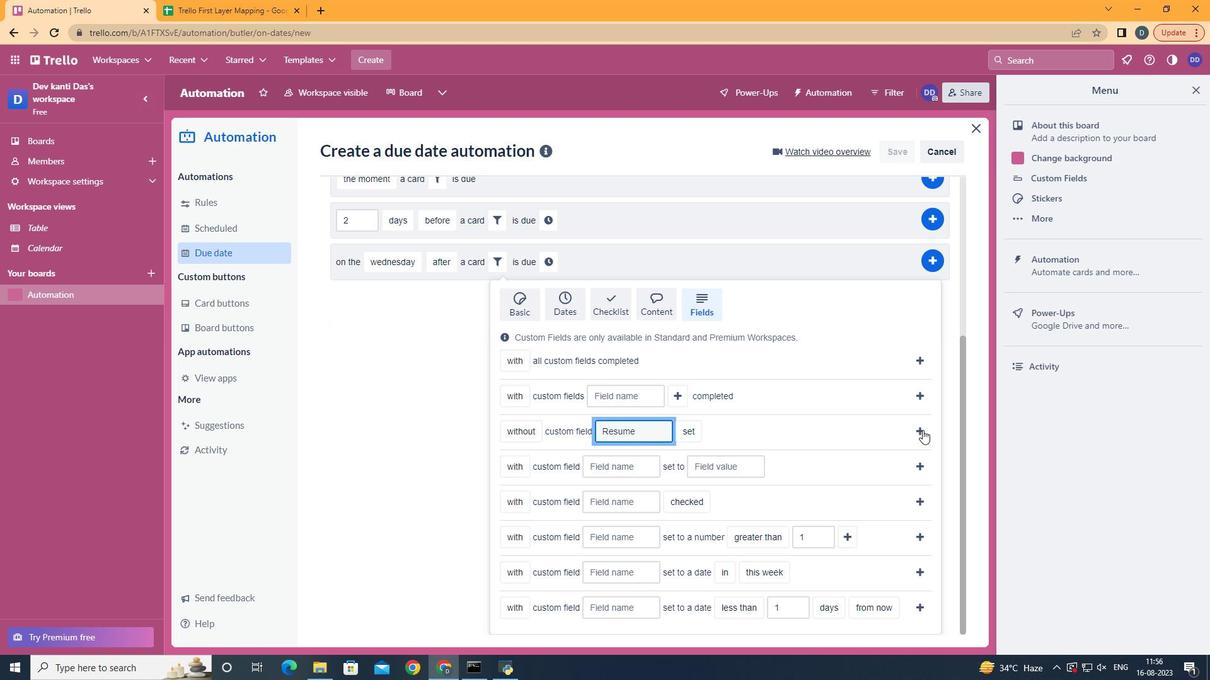 
Action: Mouse pressed left at (922, 430)
Screenshot: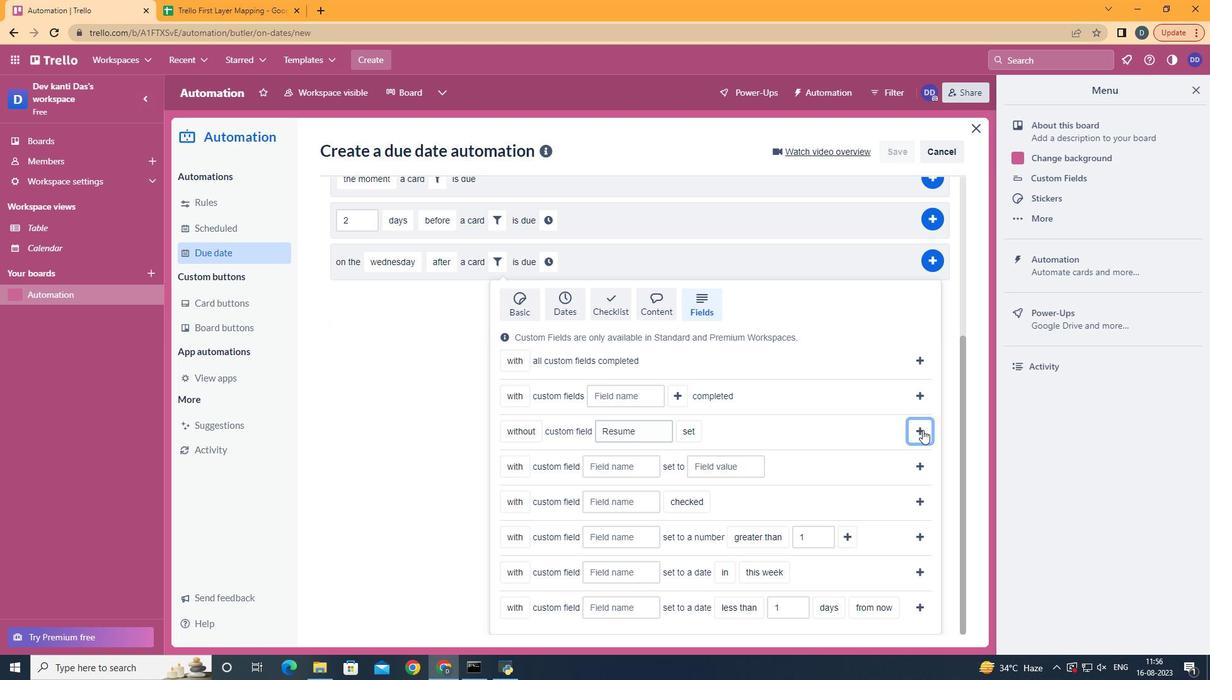
Action: Mouse moved to (719, 499)
Screenshot: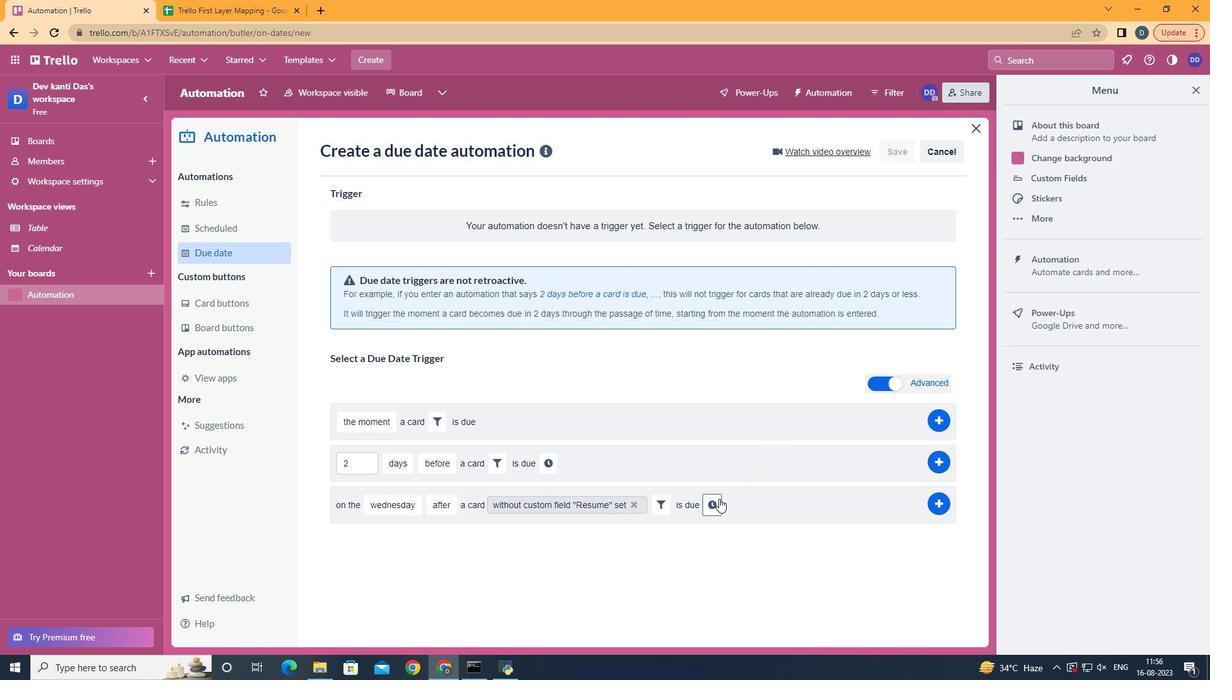 
Action: Mouse pressed left at (719, 499)
Screenshot: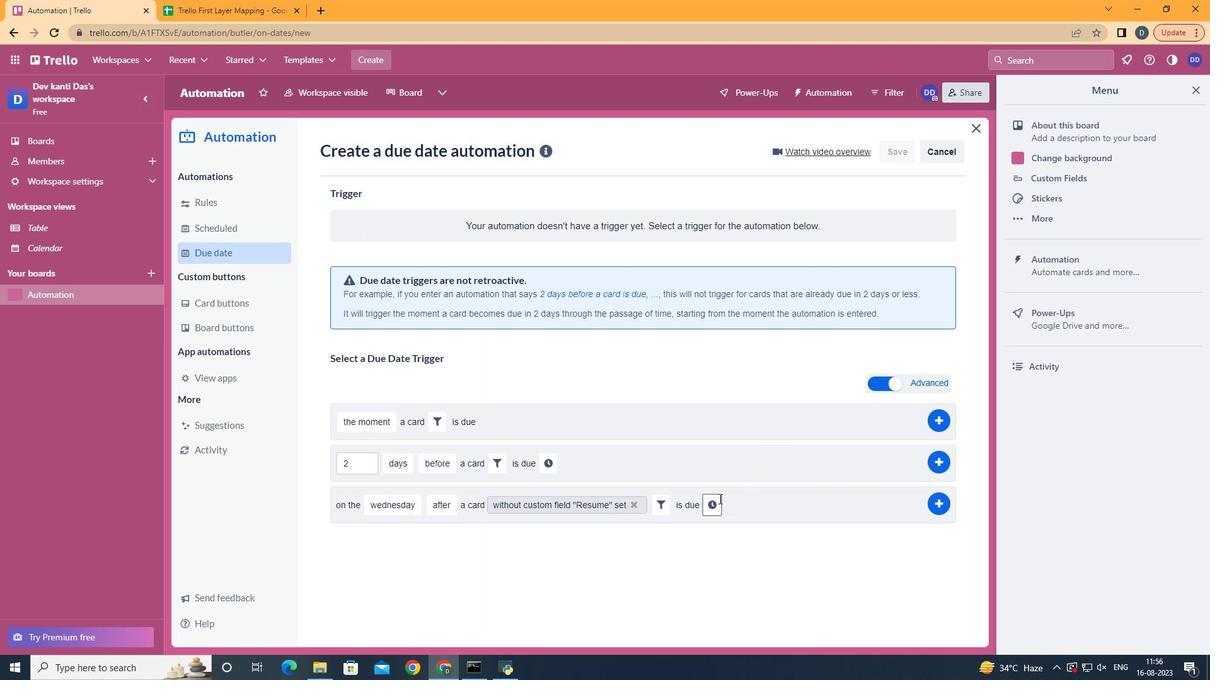 
Action: Mouse moved to (753, 503)
Screenshot: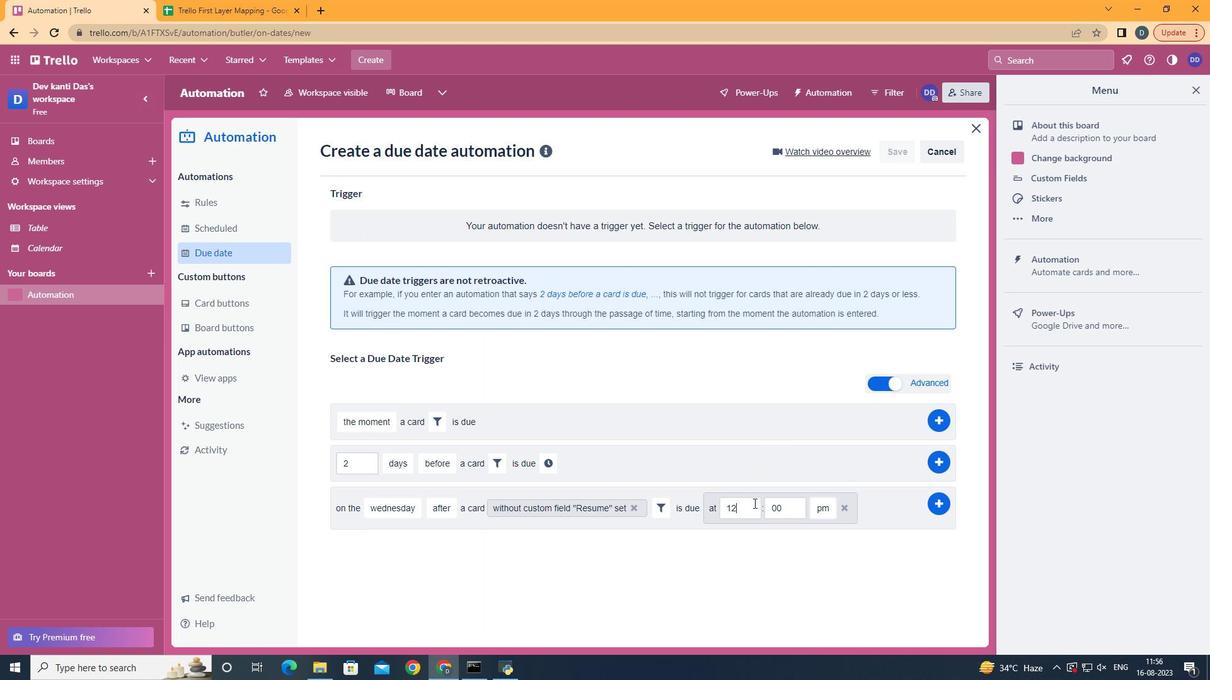 
Action: Mouse pressed left at (753, 503)
Screenshot: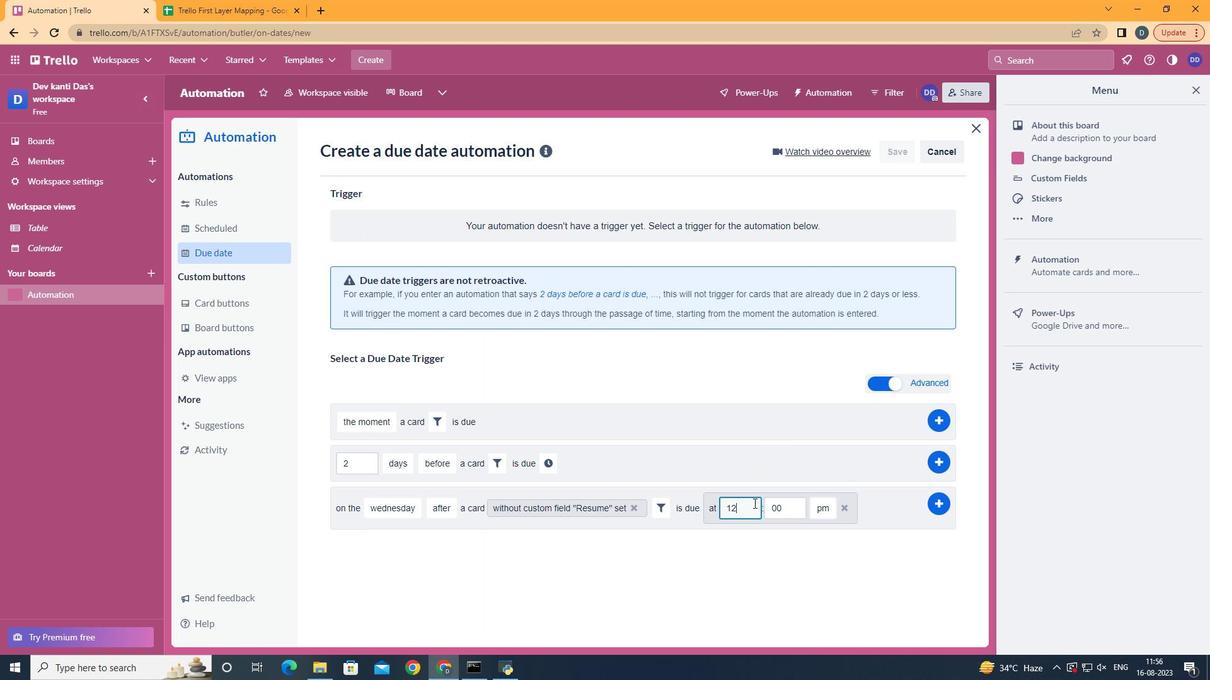 
Action: Mouse moved to (752, 503)
Screenshot: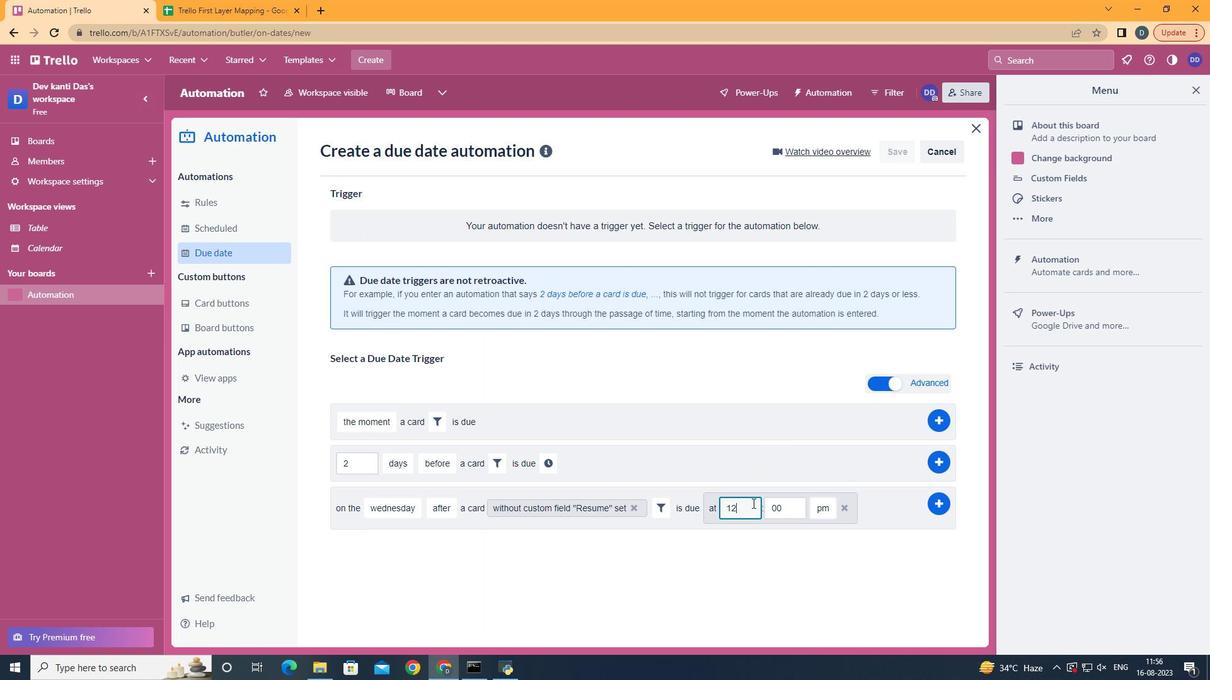 
Action: Key pressed <Key.backspace>1
Screenshot: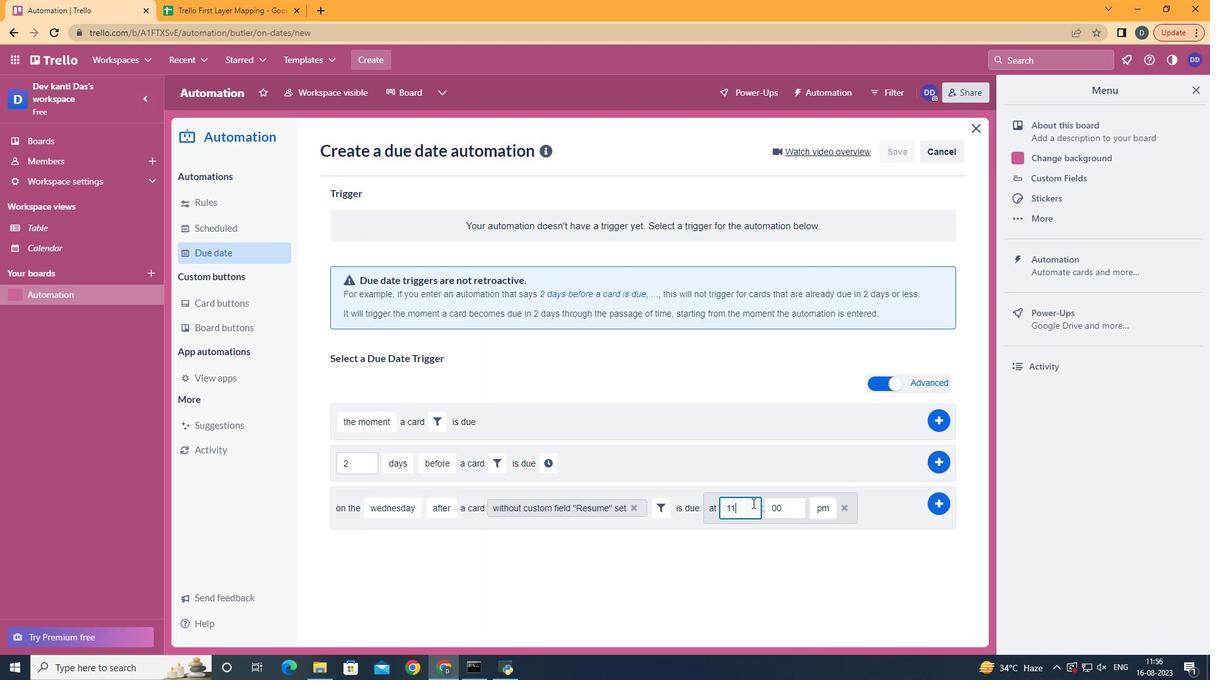 
Action: Mouse moved to (831, 538)
Screenshot: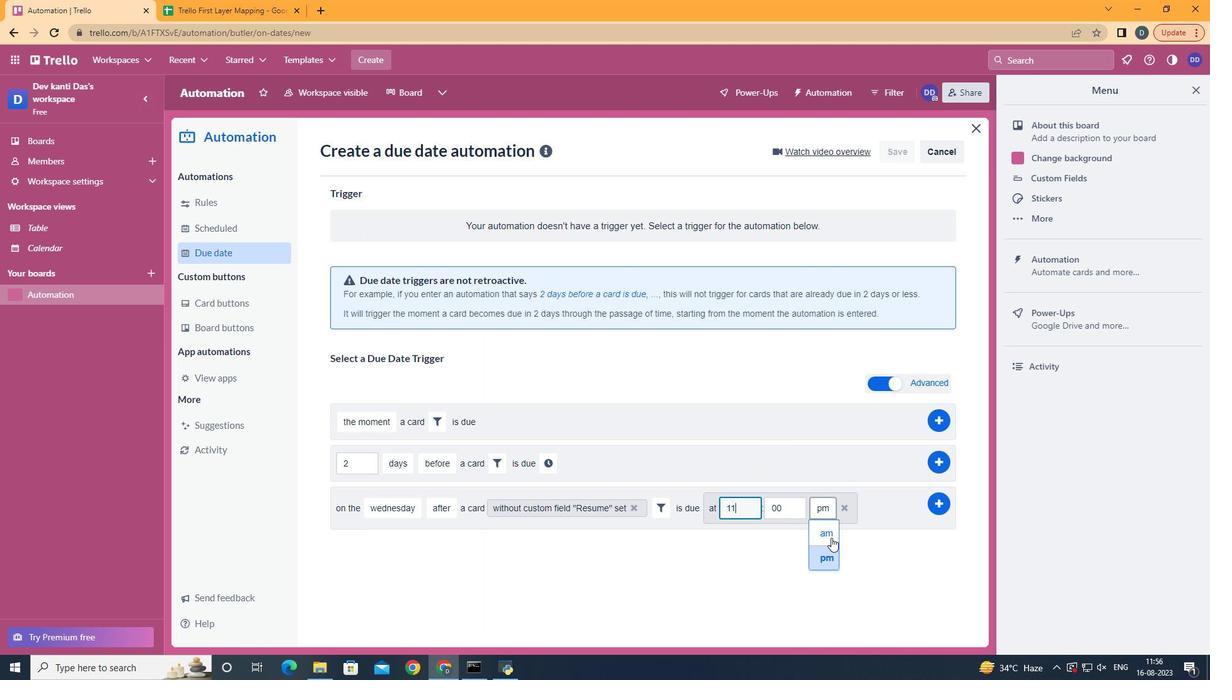 
Action: Mouse pressed left at (831, 538)
Screenshot: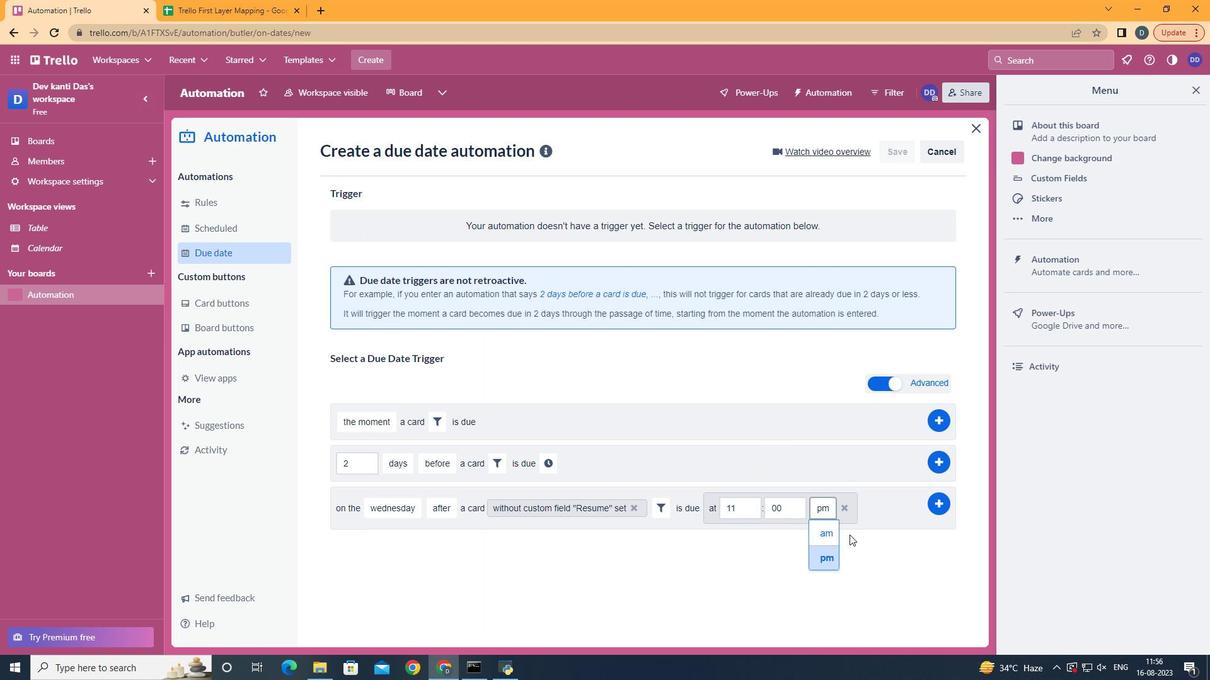 
Action: Mouse moved to (928, 503)
Screenshot: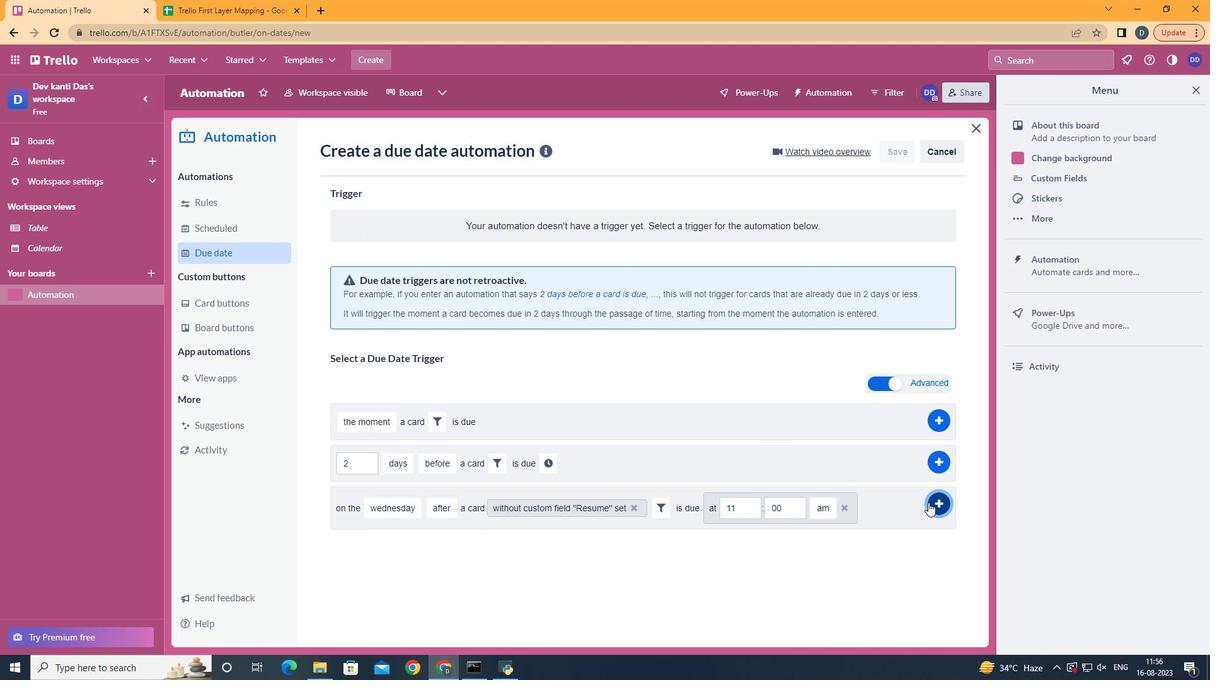 
Action: Mouse pressed left at (928, 503)
Screenshot: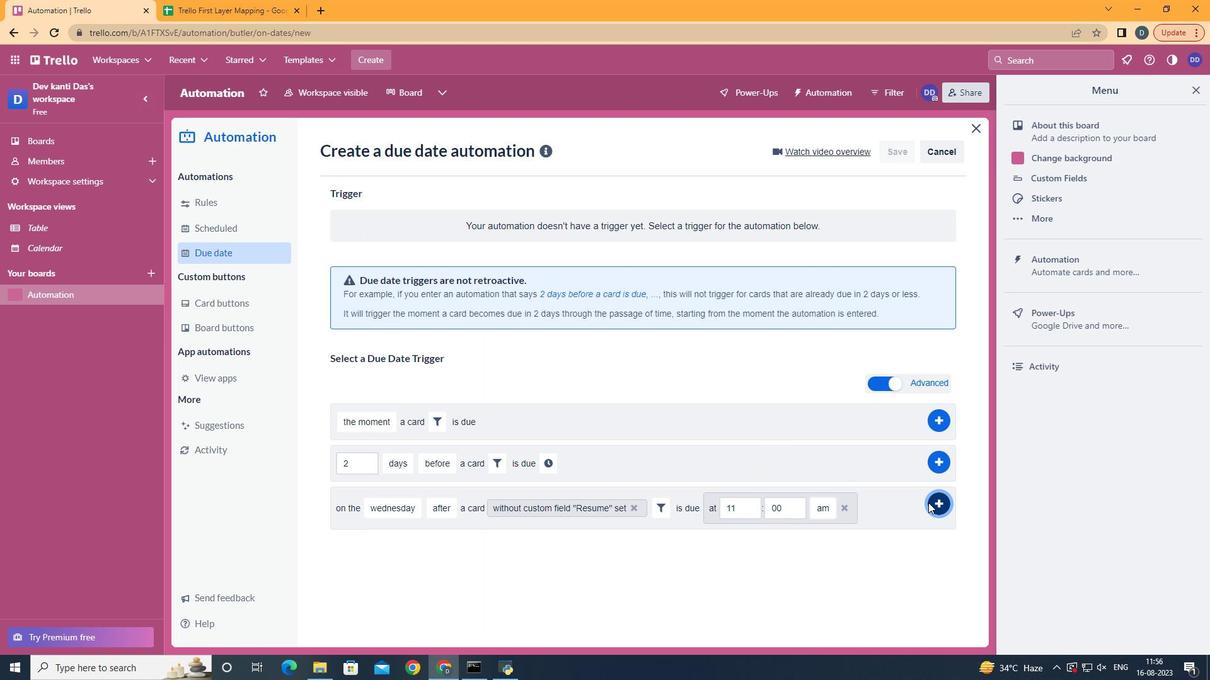 
